 Task: Look for Airbnb options in Bandar Seri Begawan, Brunei from 12th November, 2023 to 15th November, 2023 for 2 adults. Place can be entire place with 1  bedroom having 1 bed and 1 bathroom. Property type can be hotel. Booking option can be shelf check-in.
Action: Mouse moved to (483, 89)
Screenshot: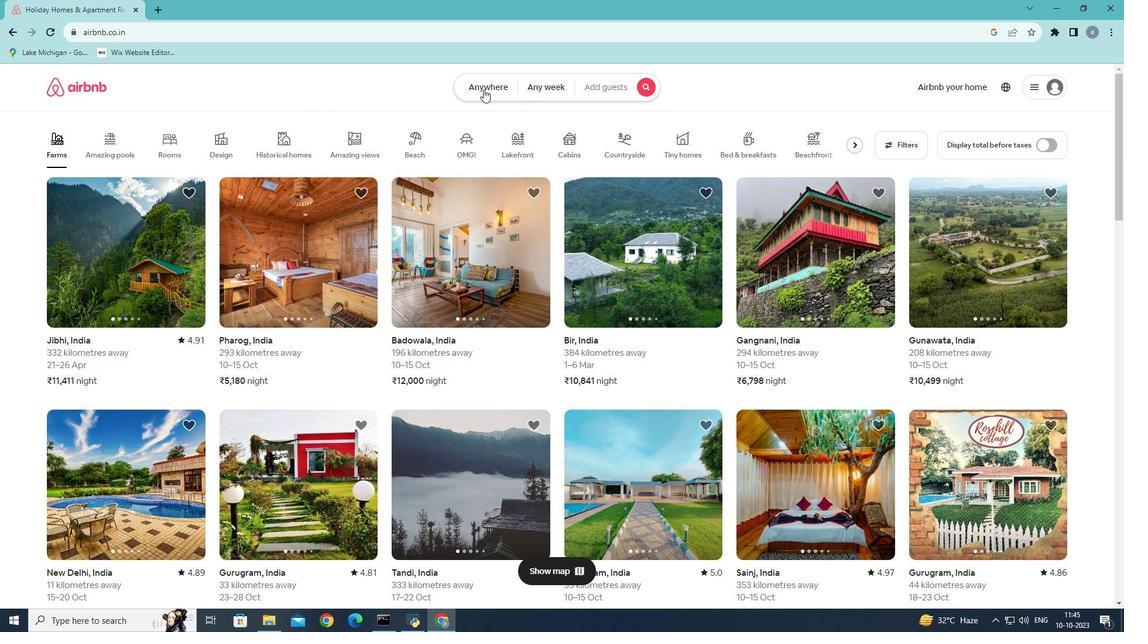 
Action: Mouse pressed left at (483, 89)
Screenshot: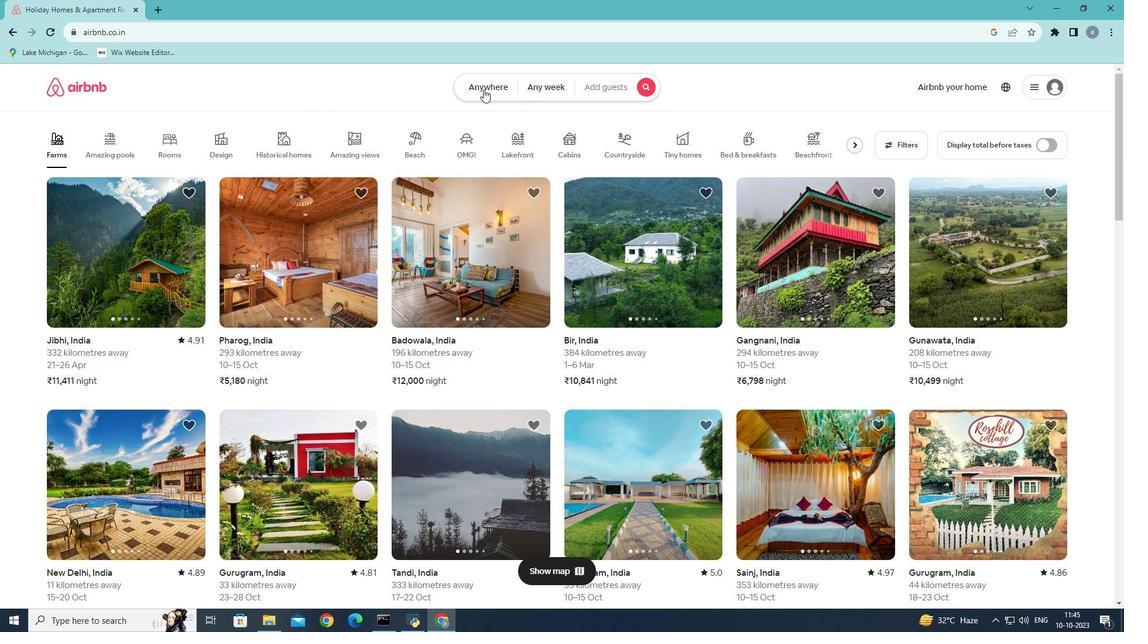 
Action: Mouse moved to (341, 134)
Screenshot: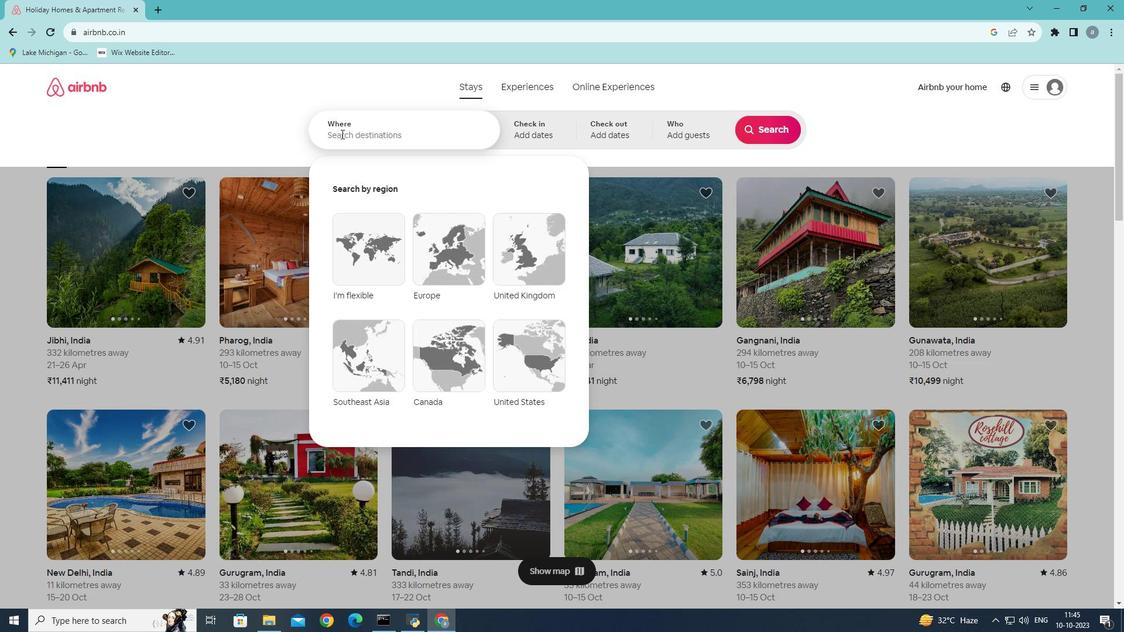 
Action: Mouse pressed left at (341, 134)
Screenshot: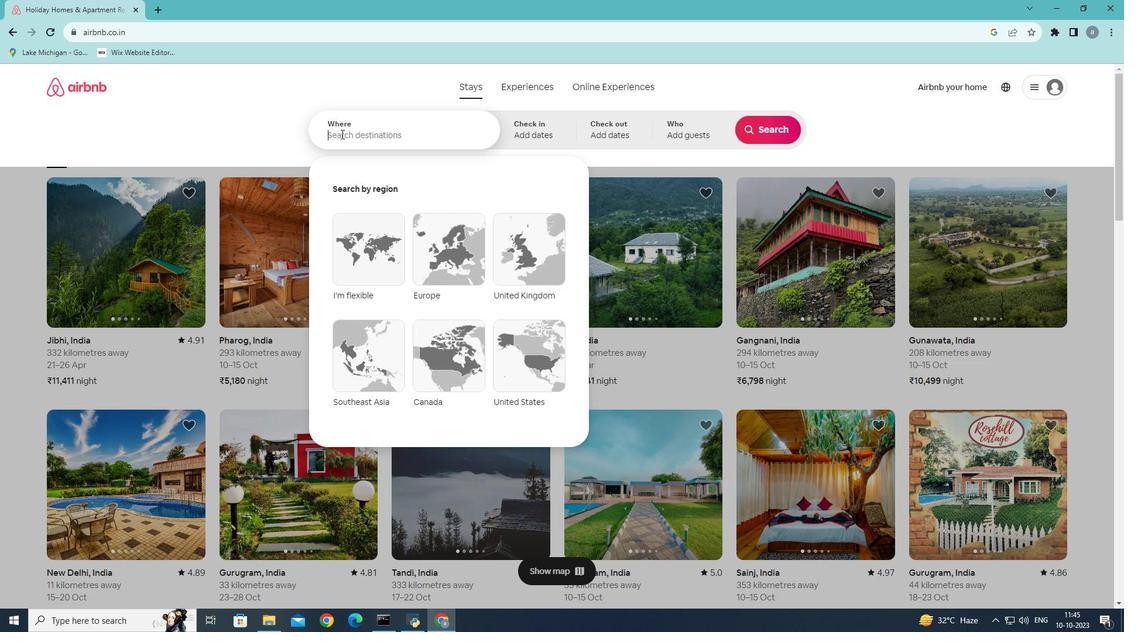 
Action: Key pressed <Key.shift>Bandar<Key.space>seri<Key.space>bege
Screenshot: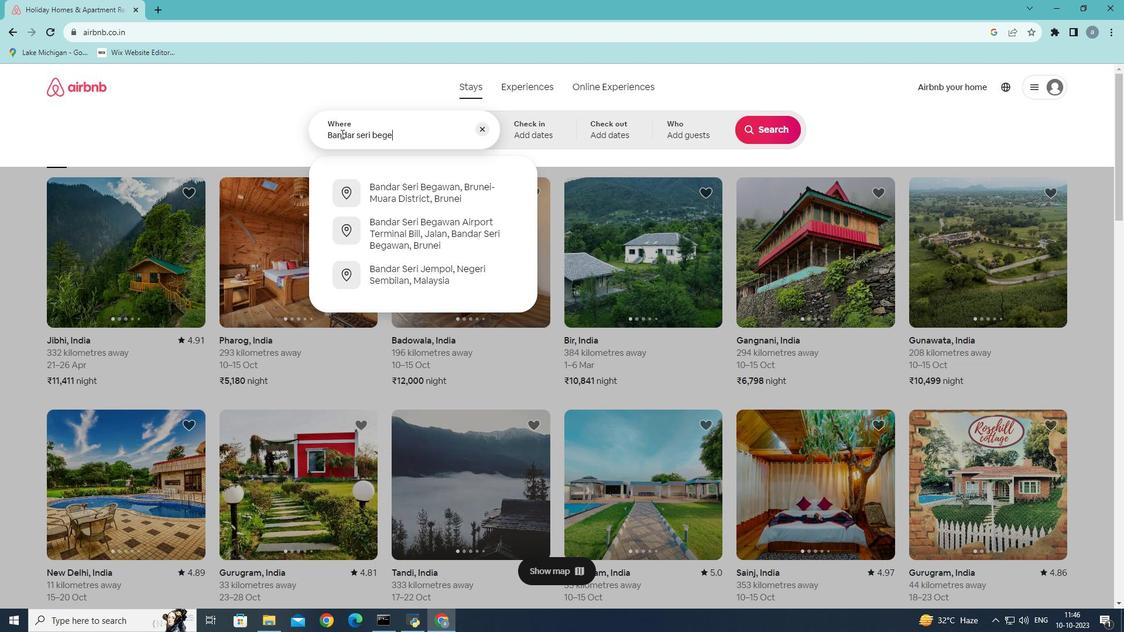 
Action: Mouse moved to (411, 197)
Screenshot: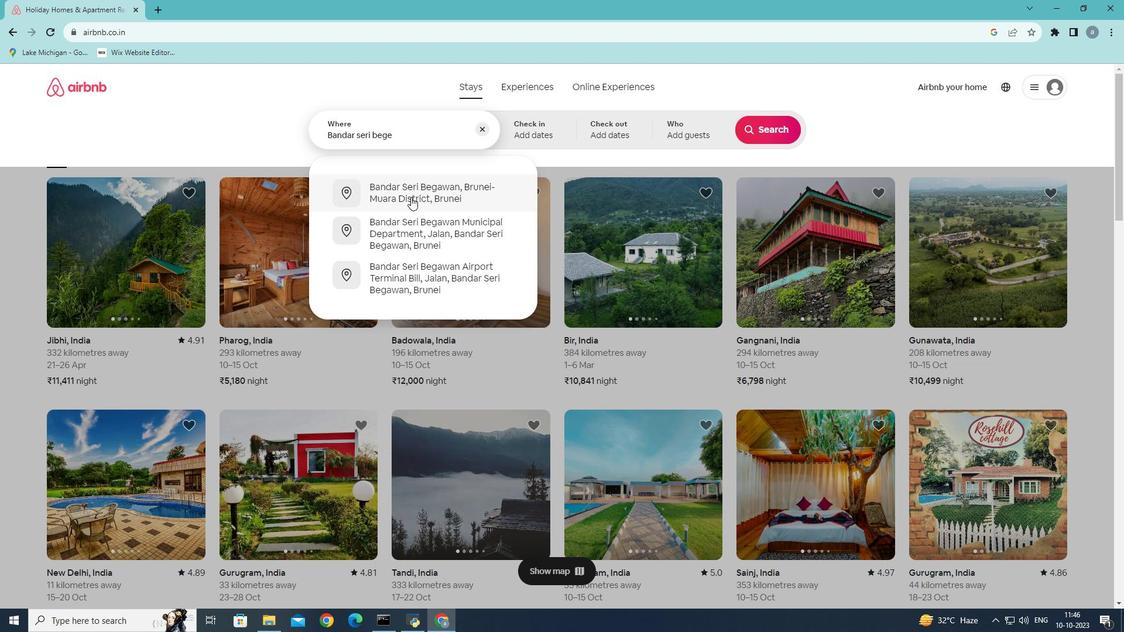 
Action: Mouse pressed left at (411, 197)
Screenshot: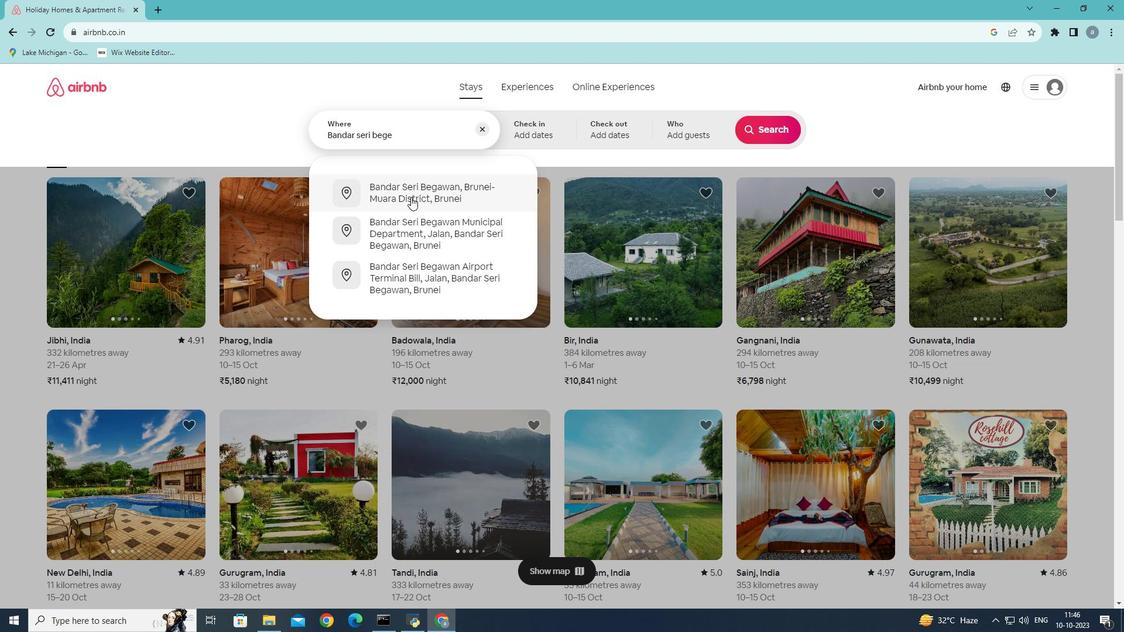 
Action: Mouse moved to (589, 332)
Screenshot: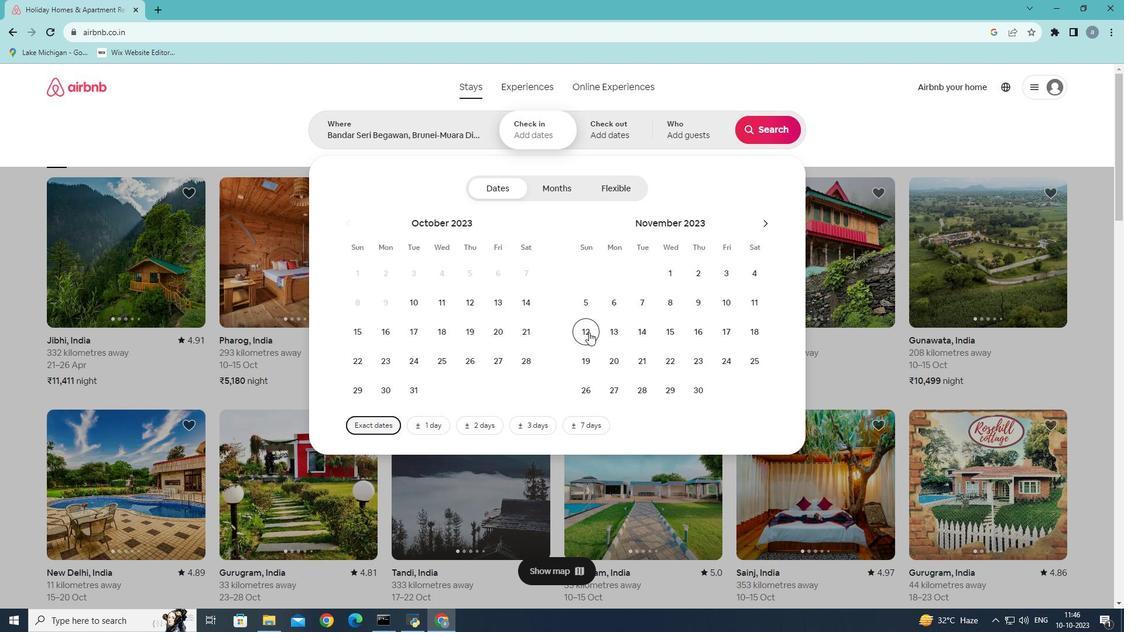 
Action: Mouse pressed left at (589, 332)
Screenshot: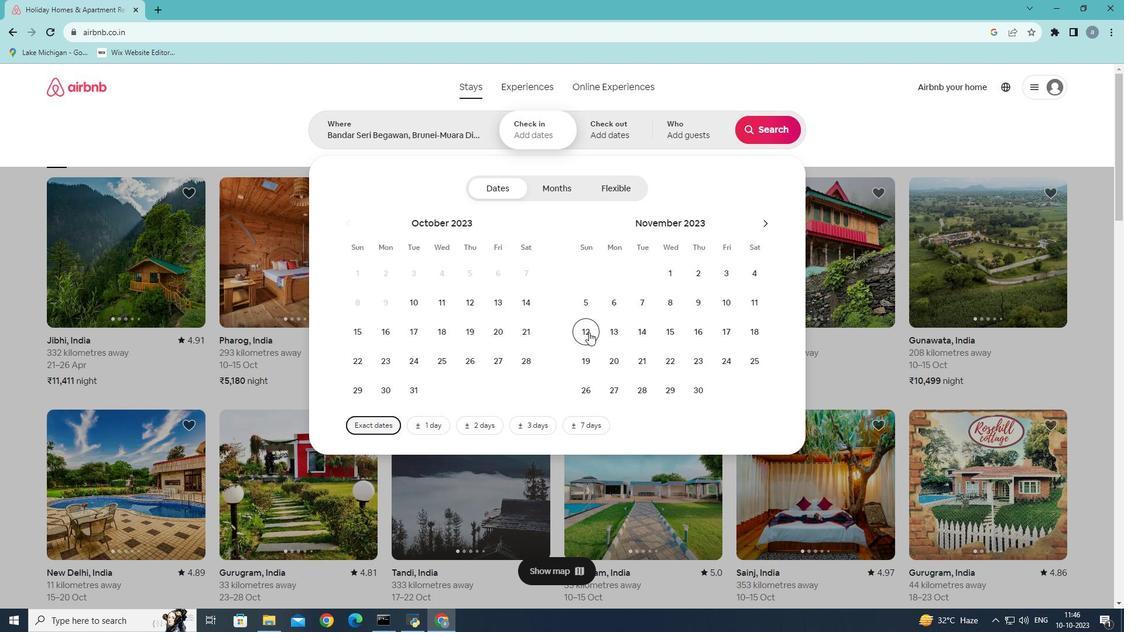 
Action: Mouse moved to (675, 339)
Screenshot: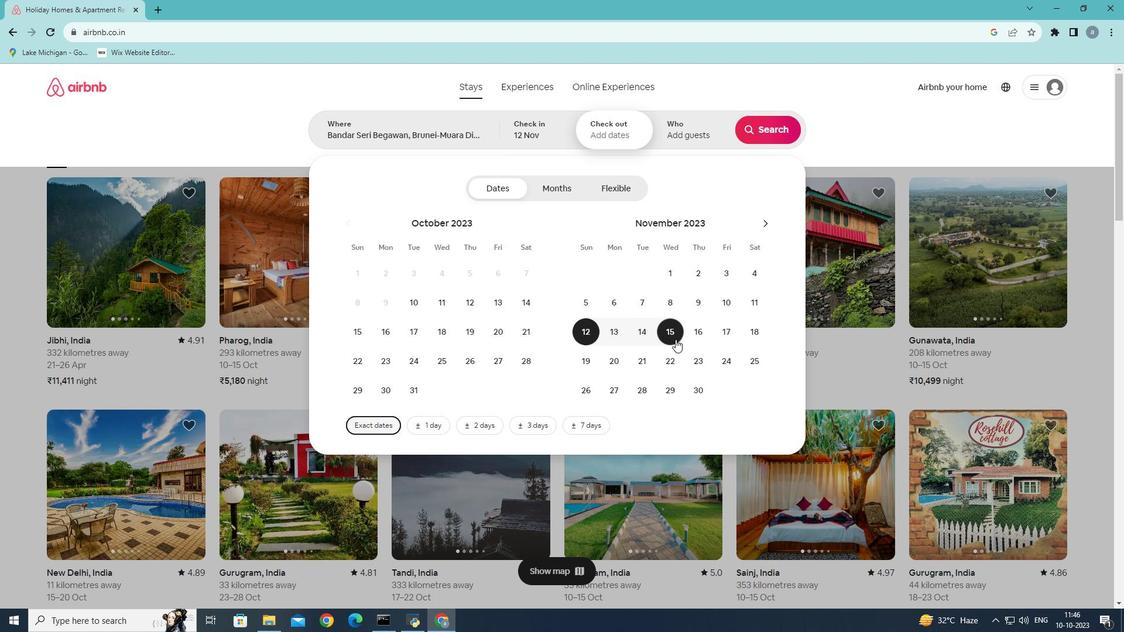 
Action: Mouse pressed left at (675, 339)
Screenshot: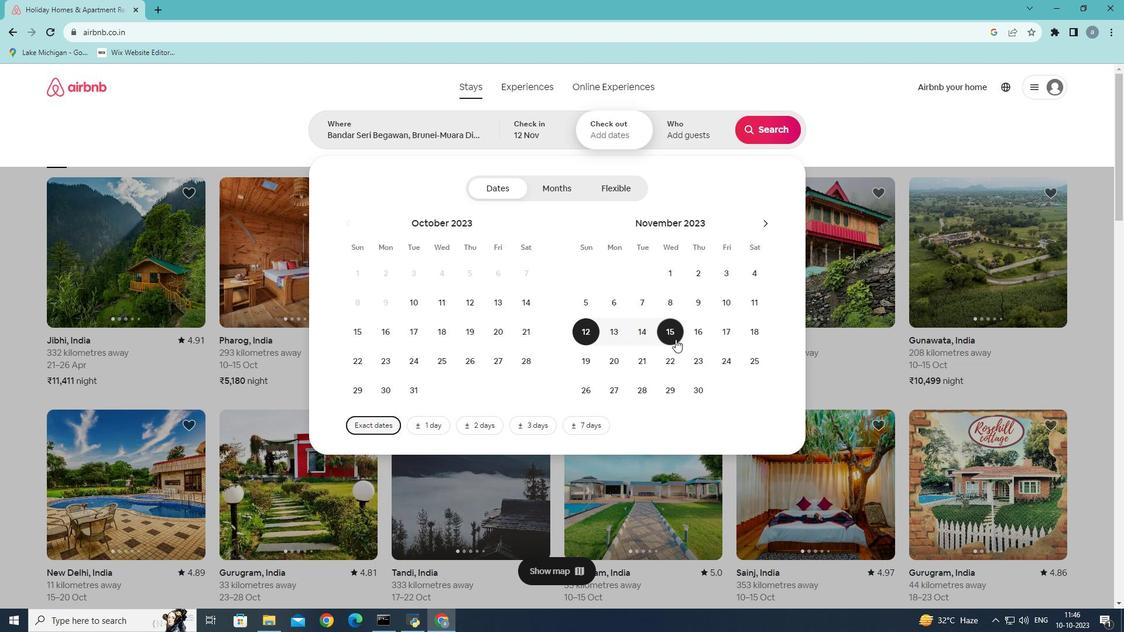 
Action: Mouse moved to (687, 131)
Screenshot: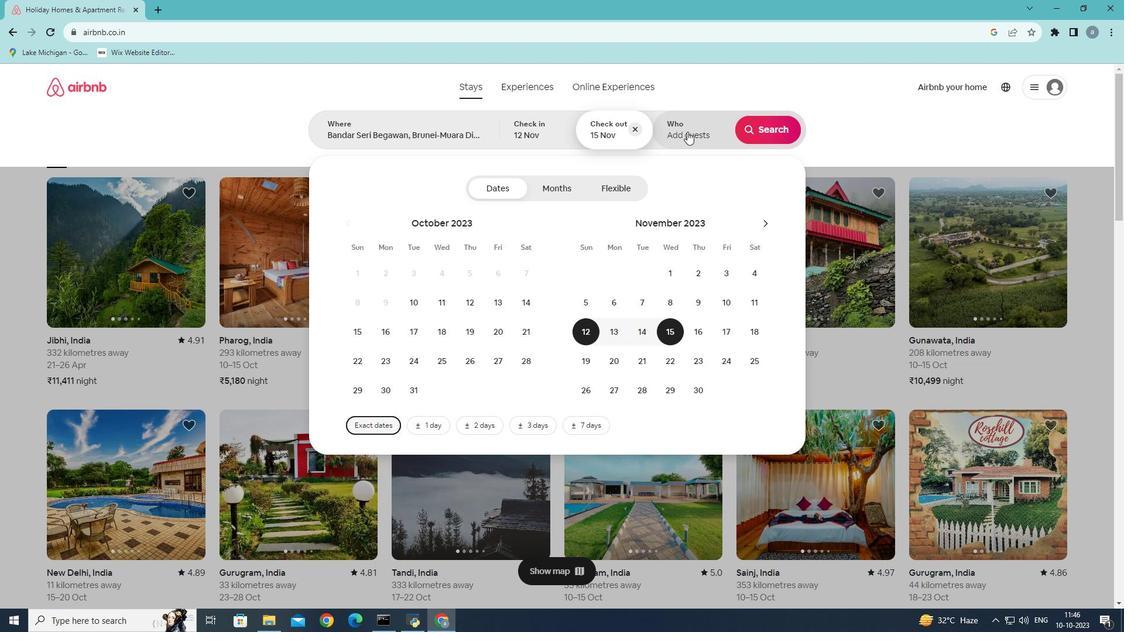 
Action: Mouse pressed left at (687, 131)
Screenshot: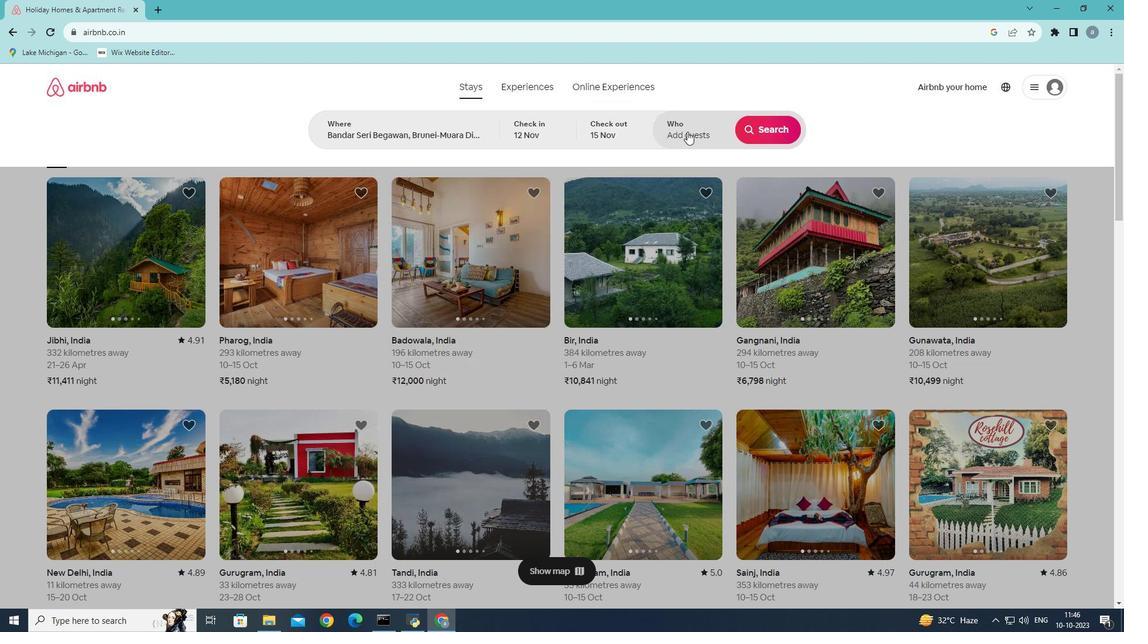 
Action: Mouse moved to (771, 190)
Screenshot: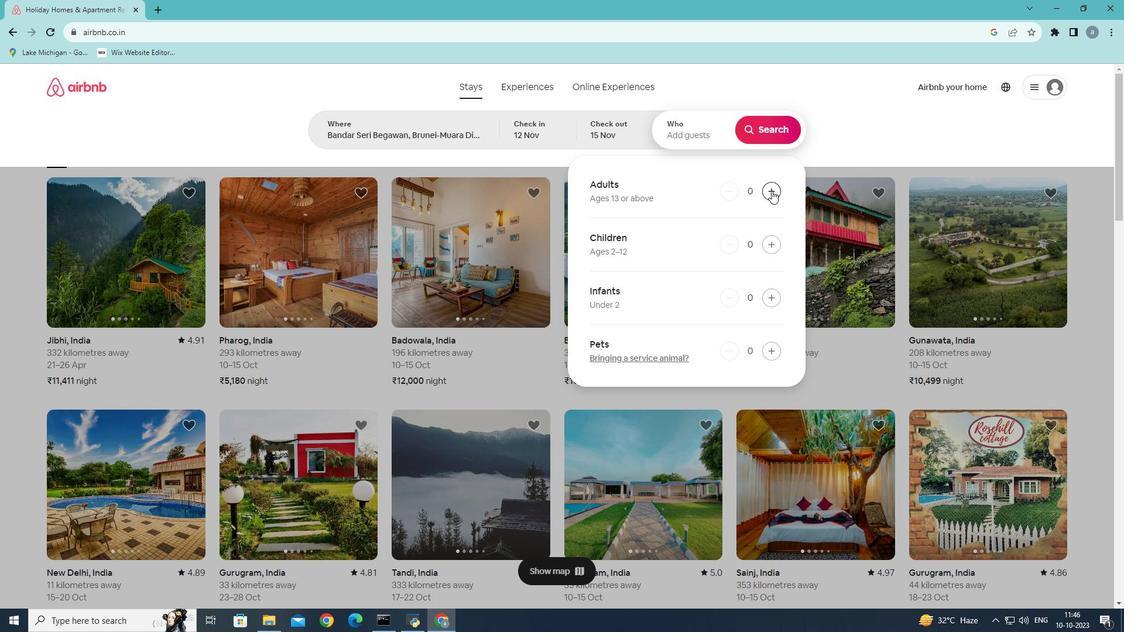 
Action: Mouse pressed left at (771, 190)
Screenshot: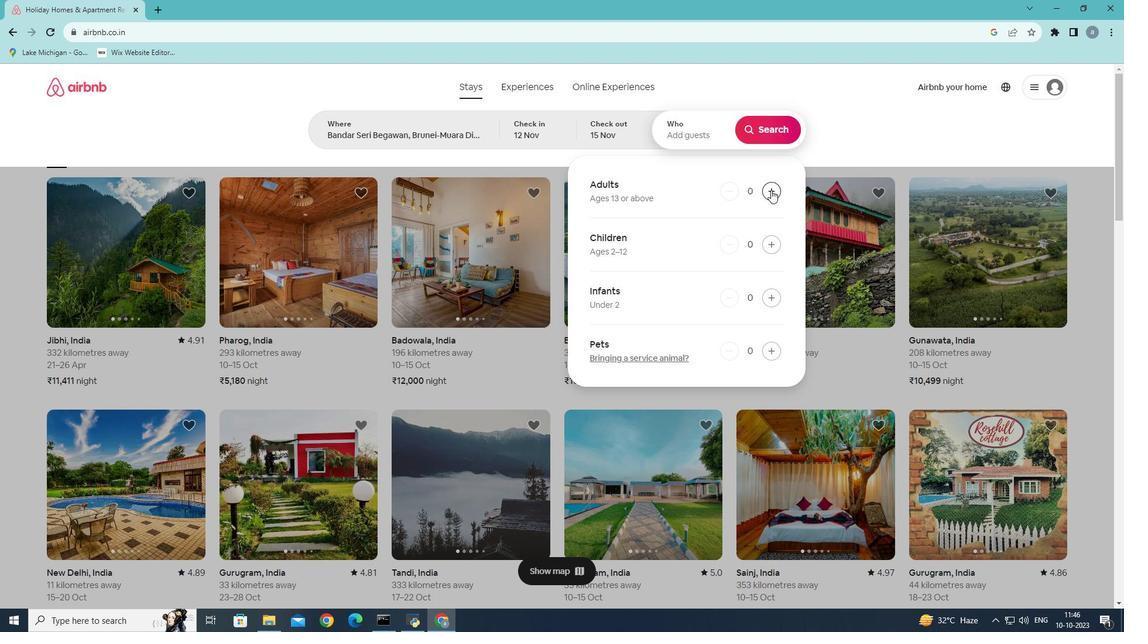 
Action: Mouse moved to (771, 190)
Screenshot: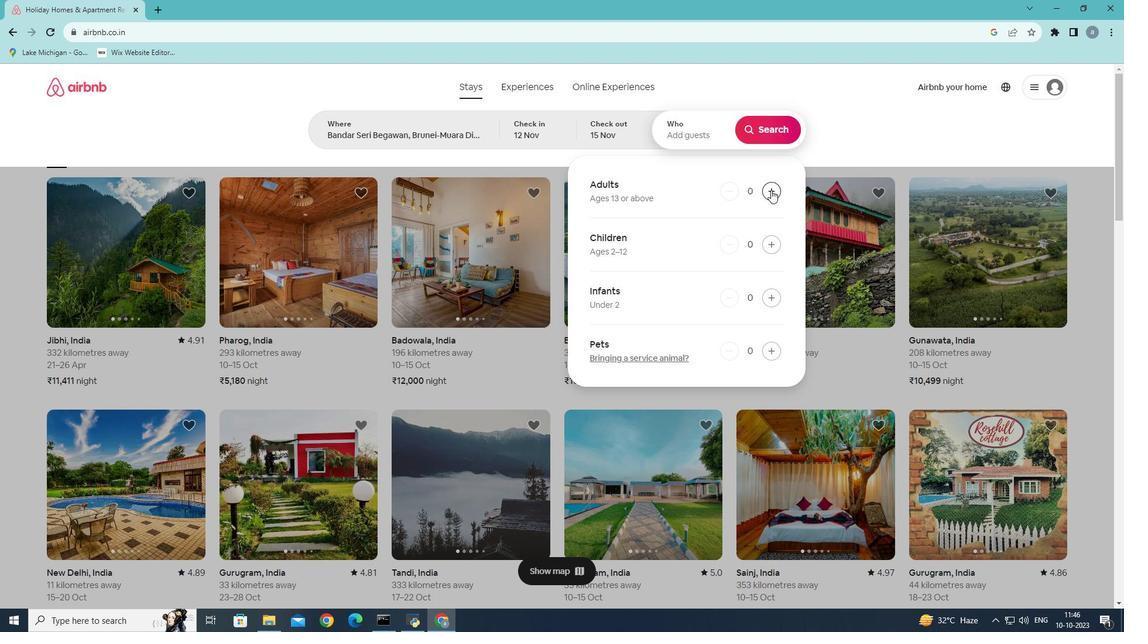 
Action: Mouse pressed left at (771, 190)
Screenshot: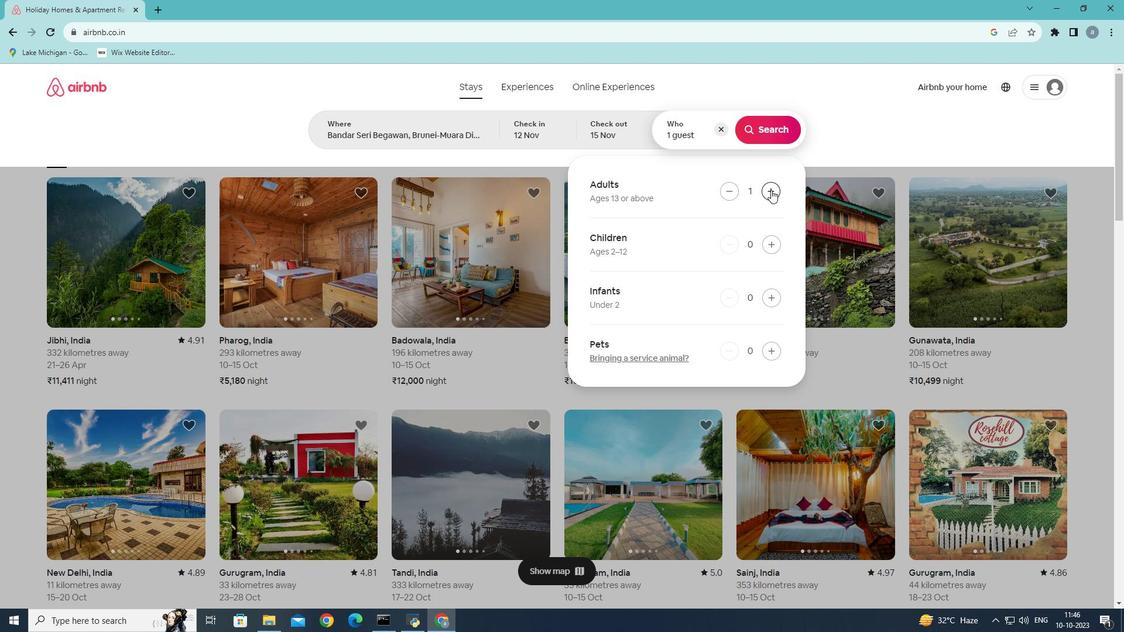 
Action: Mouse moved to (764, 128)
Screenshot: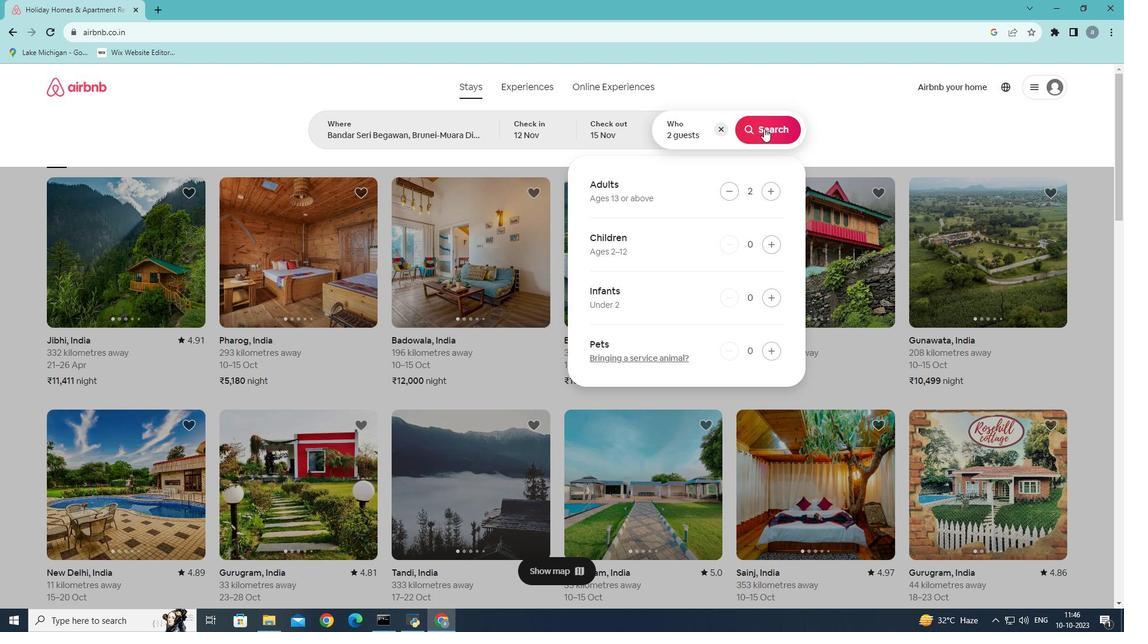 
Action: Mouse pressed left at (764, 128)
Screenshot: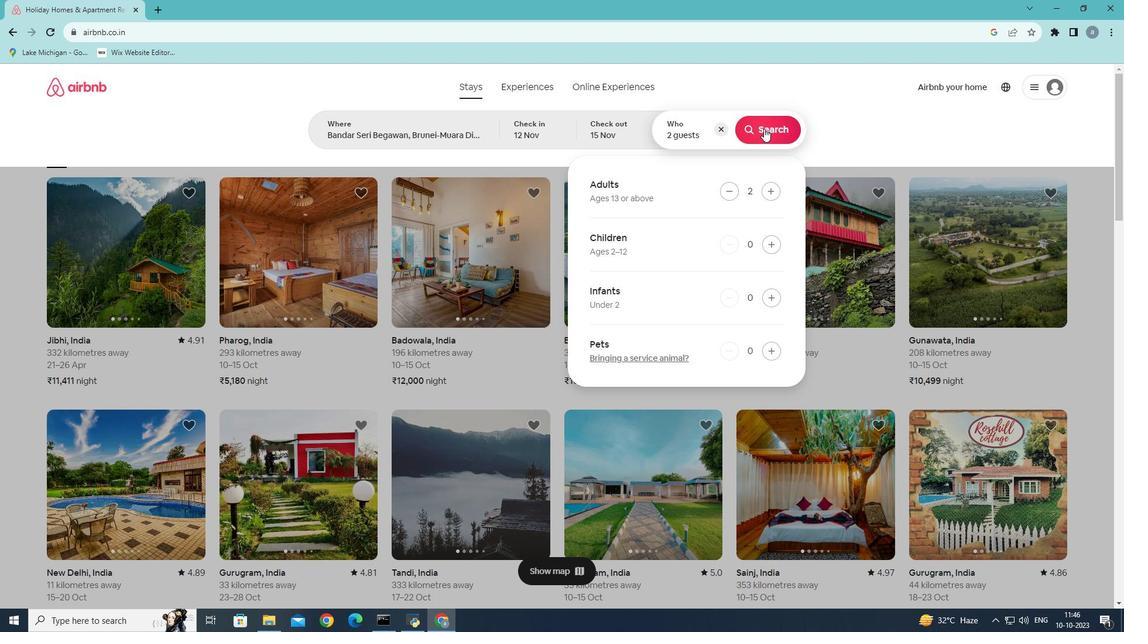 
Action: Mouse moved to (931, 130)
Screenshot: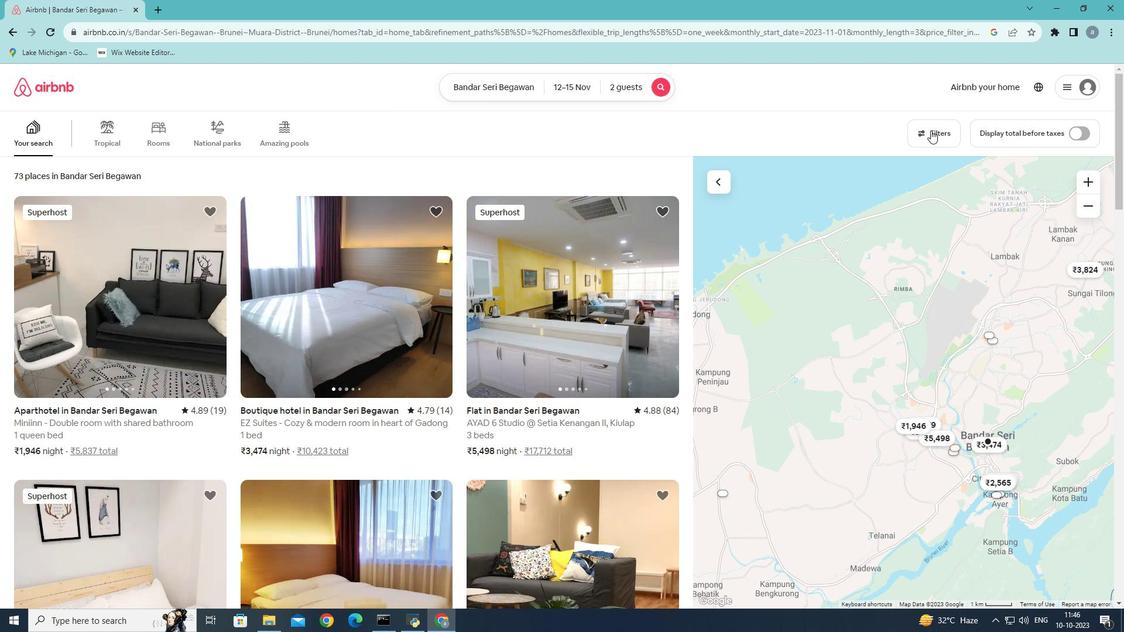 
Action: Mouse pressed left at (931, 130)
Screenshot: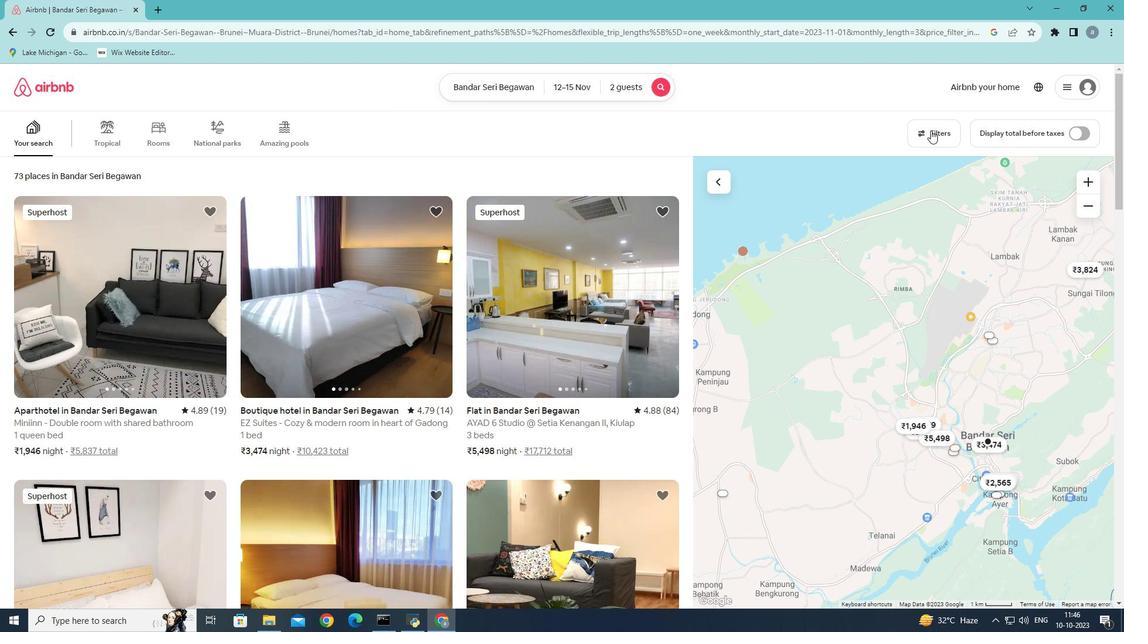 
Action: Mouse moved to (513, 374)
Screenshot: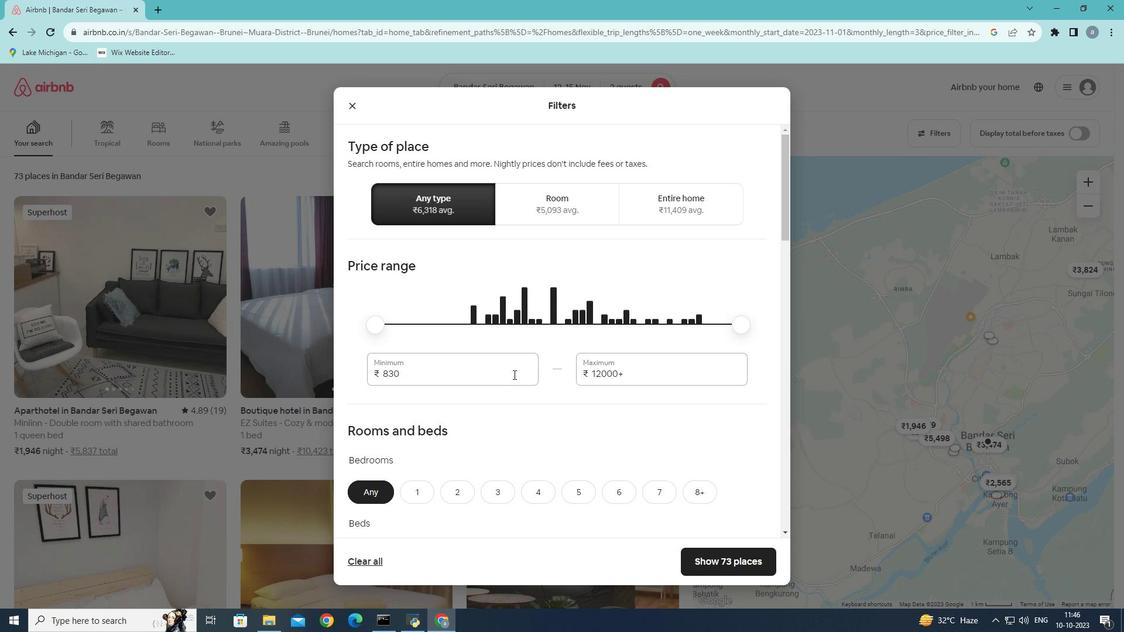 
Action: Mouse scrolled (513, 374) with delta (0, 0)
Screenshot: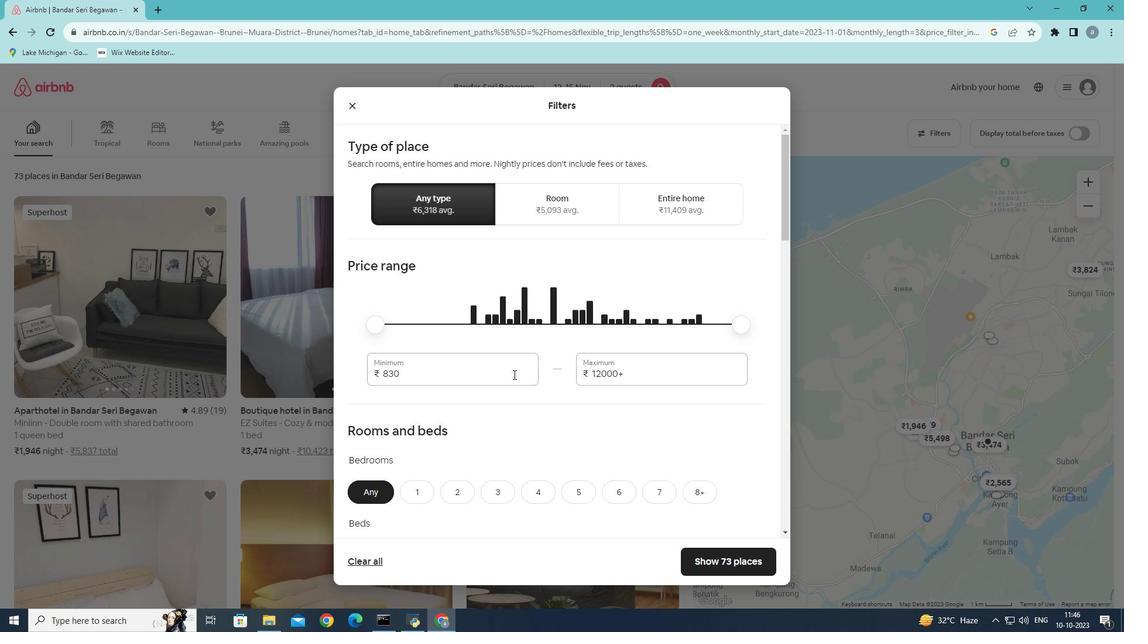
Action: Mouse moved to (687, 153)
Screenshot: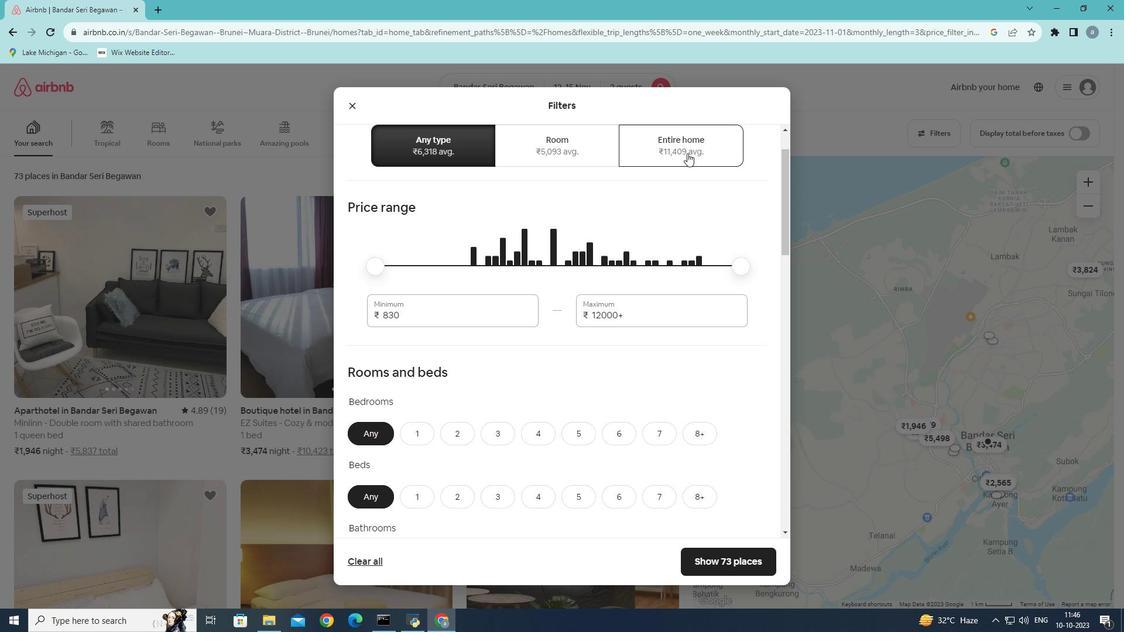 
Action: Mouse pressed left at (687, 153)
Screenshot: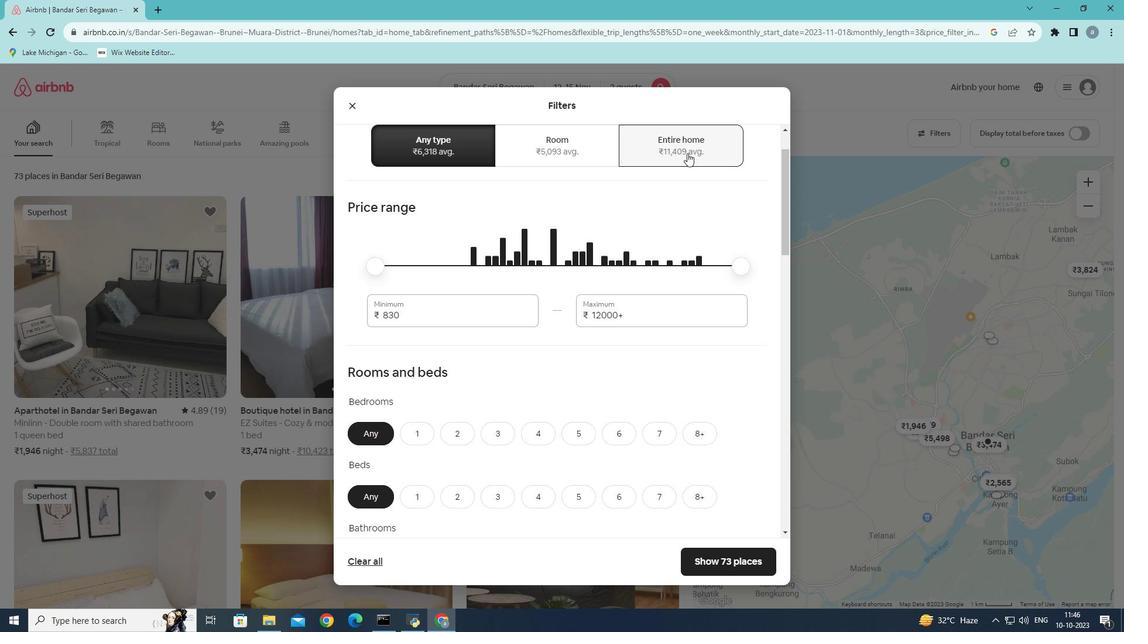 
Action: Mouse moved to (601, 264)
Screenshot: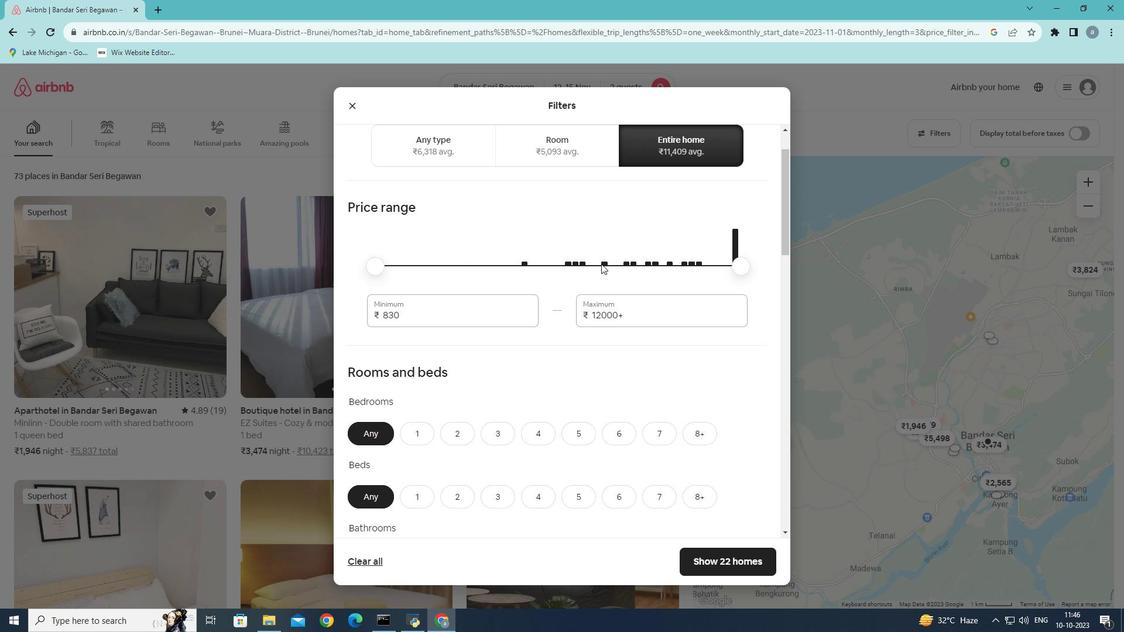 
Action: Mouse scrolled (601, 264) with delta (0, 0)
Screenshot: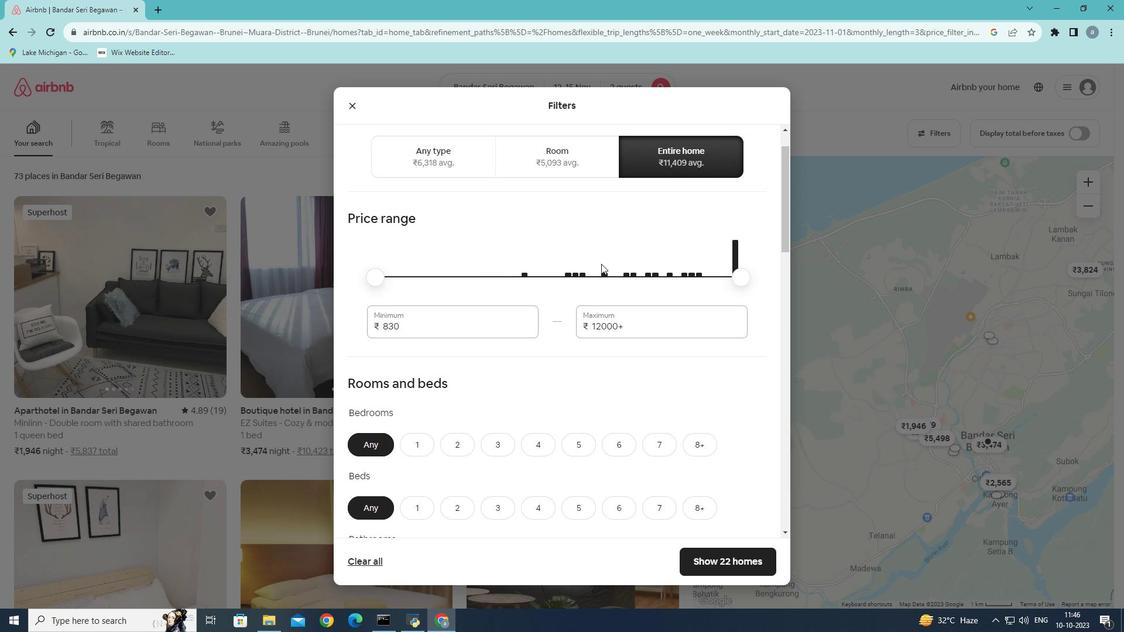 
Action: Mouse scrolled (601, 264) with delta (0, 0)
Screenshot: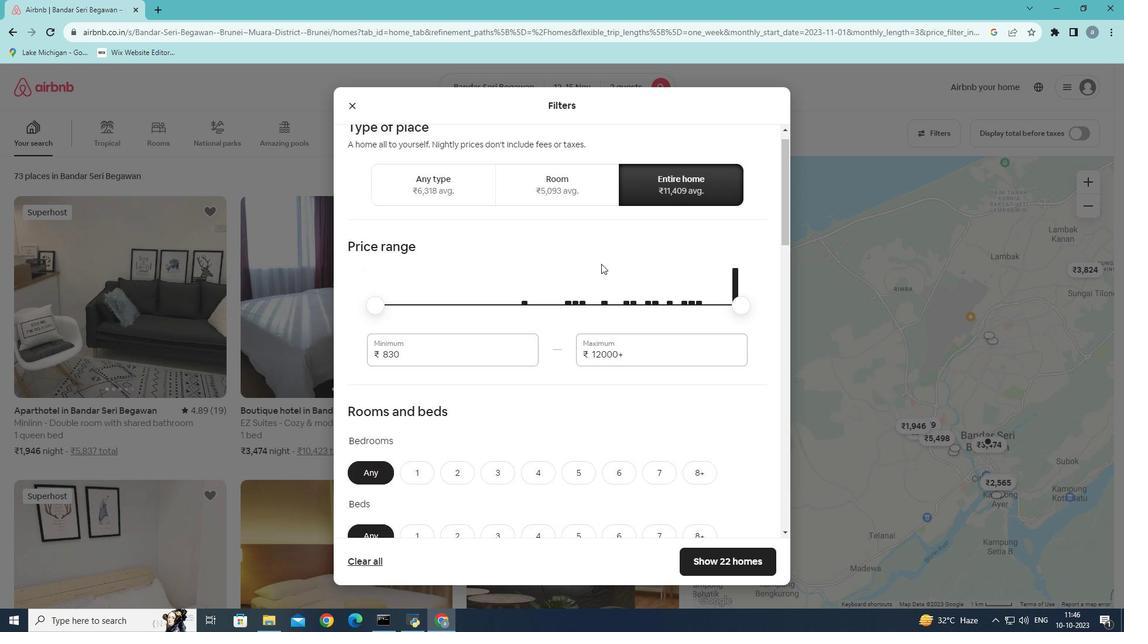 
Action: Mouse scrolled (601, 264) with delta (0, 0)
Screenshot: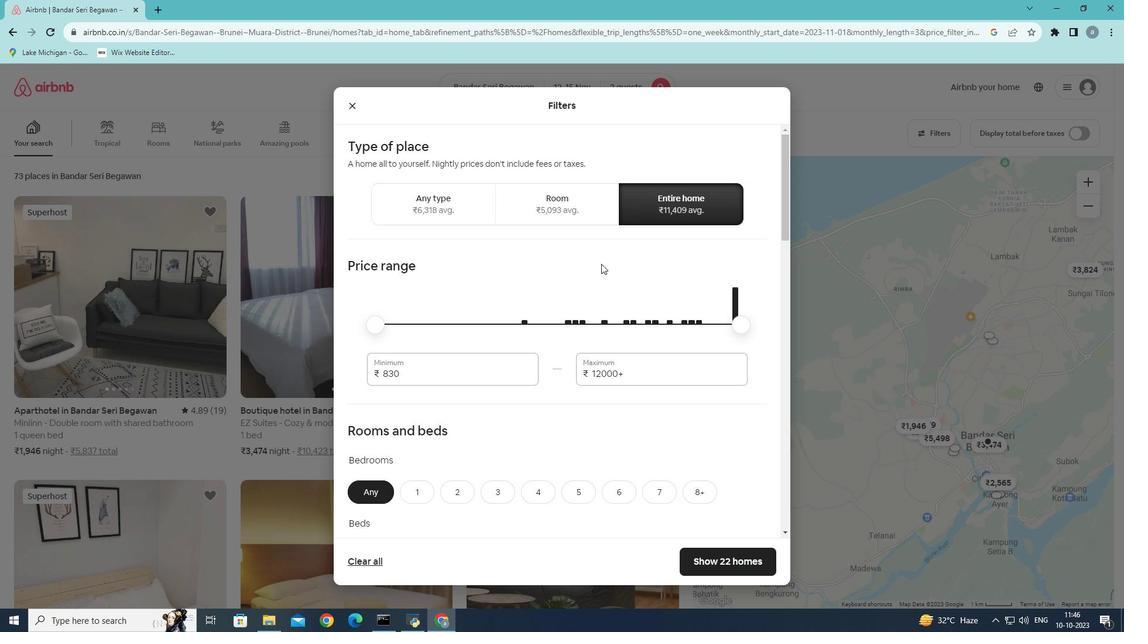 
Action: Mouse moved to (597, 310)
Screenshot: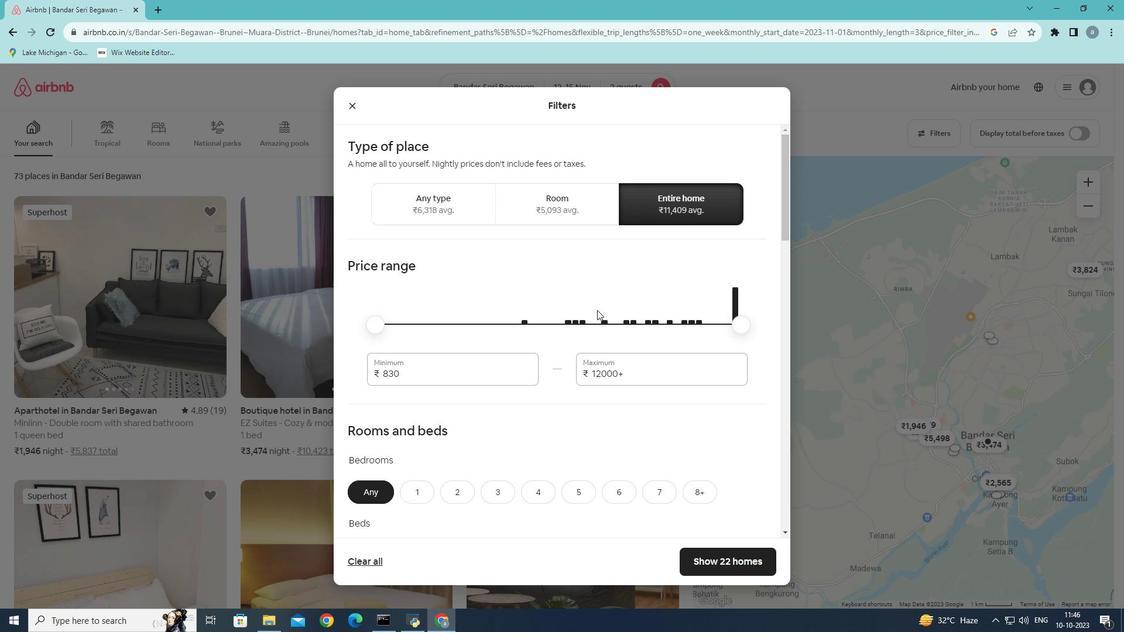 
Action: Mouse scrolled (597, 309) with delta (0, 0)
Screenshot: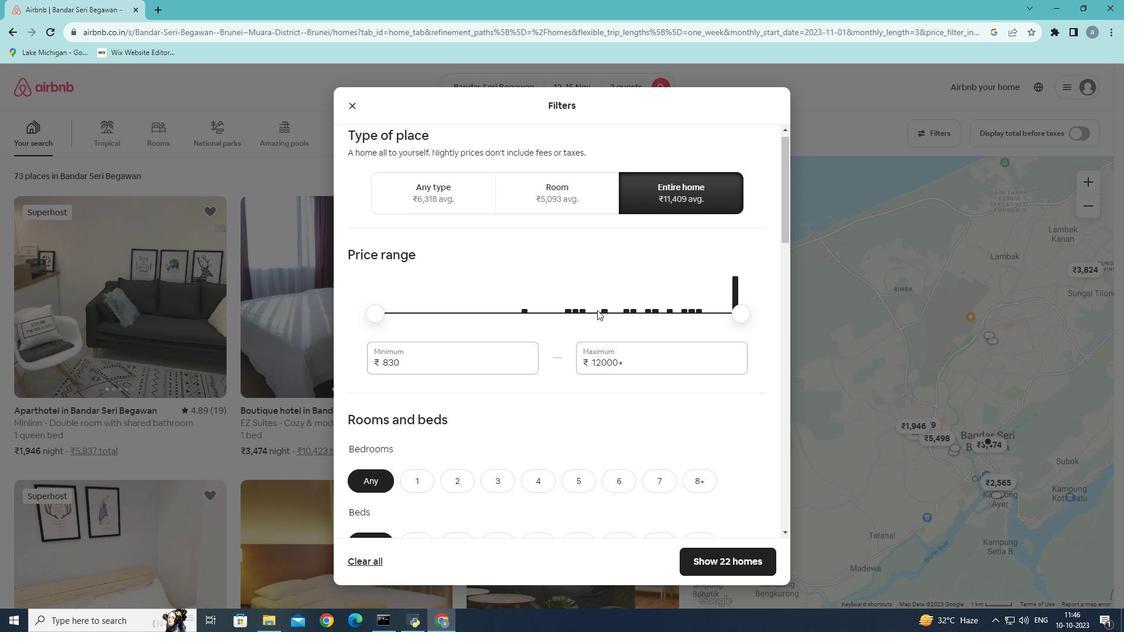 
Action: Mouse scrolled (597, 309) with delta (0, 0)
Screenshot: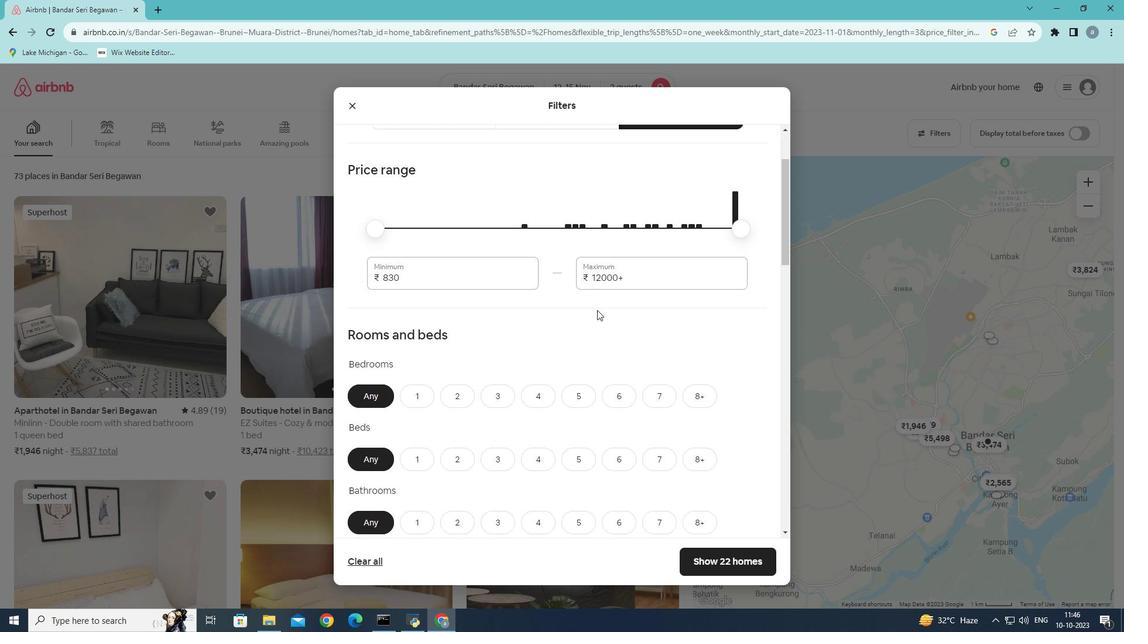 
Action: Mouse moved to (416, 372)
Screenshot: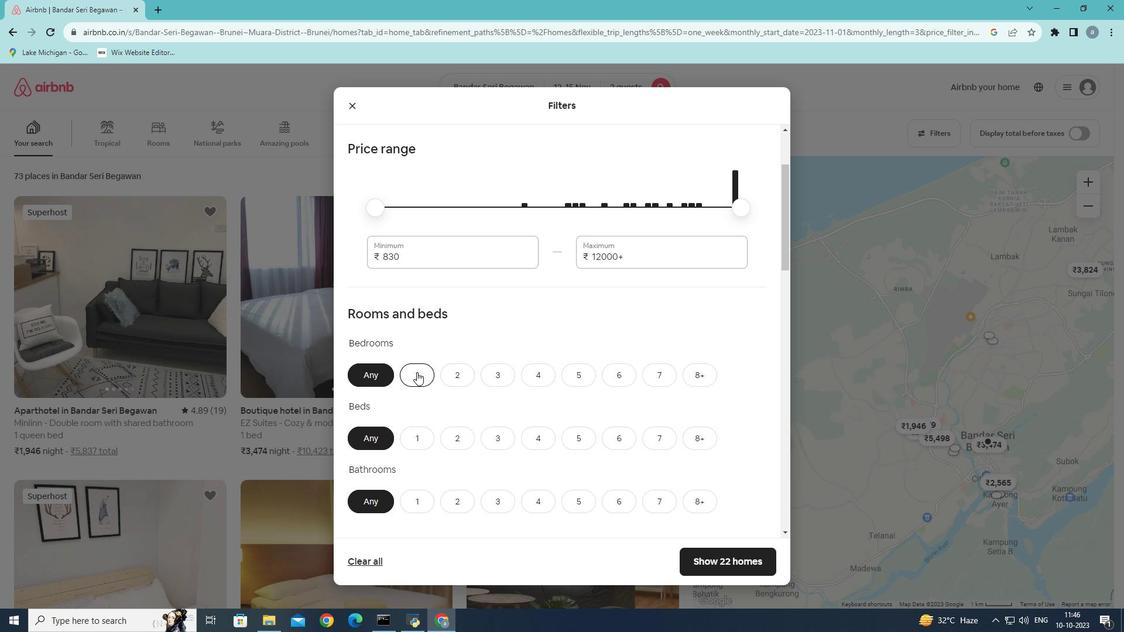 
Action: Mouse pressed left at (416, 372)
Screenshot: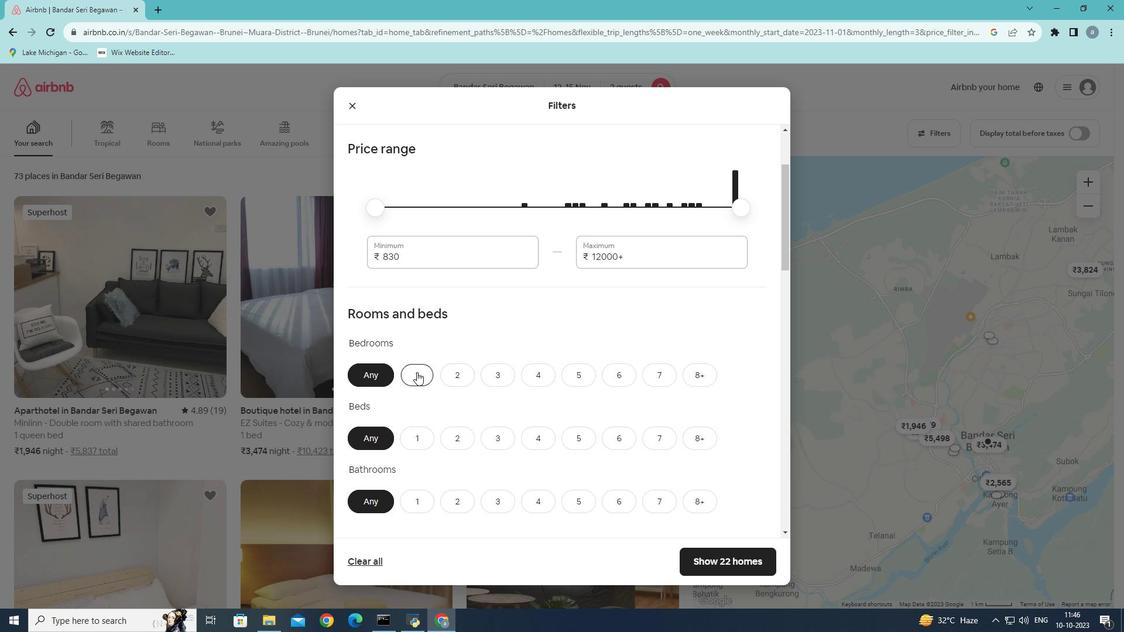 
Action: Mouse moved to (456, 394)
Screenshot: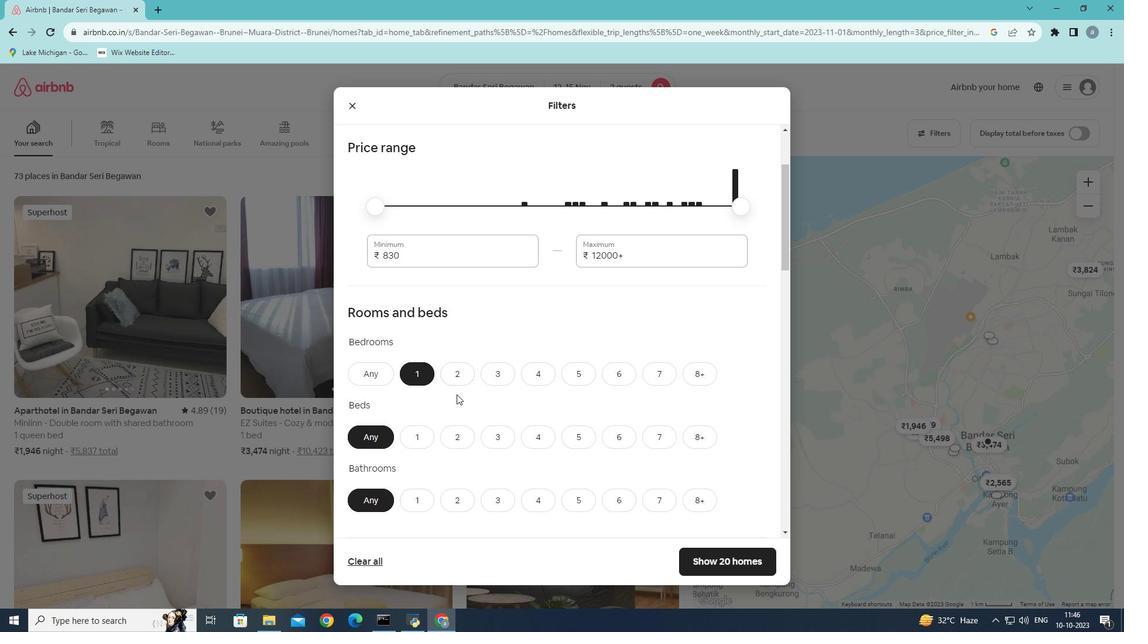 
Action: Mouse scrolled (456, 394) with delta (0, 0)
Screenshot: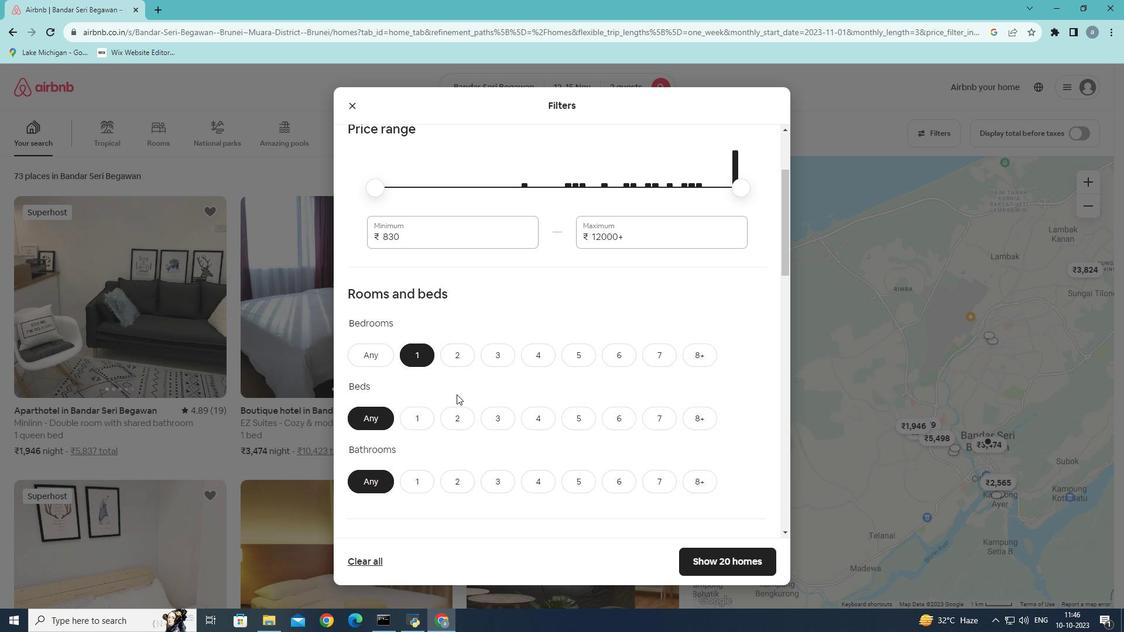 
Action: Mouse scrolled (456, 394) with delta (0, 0)
Screenshot: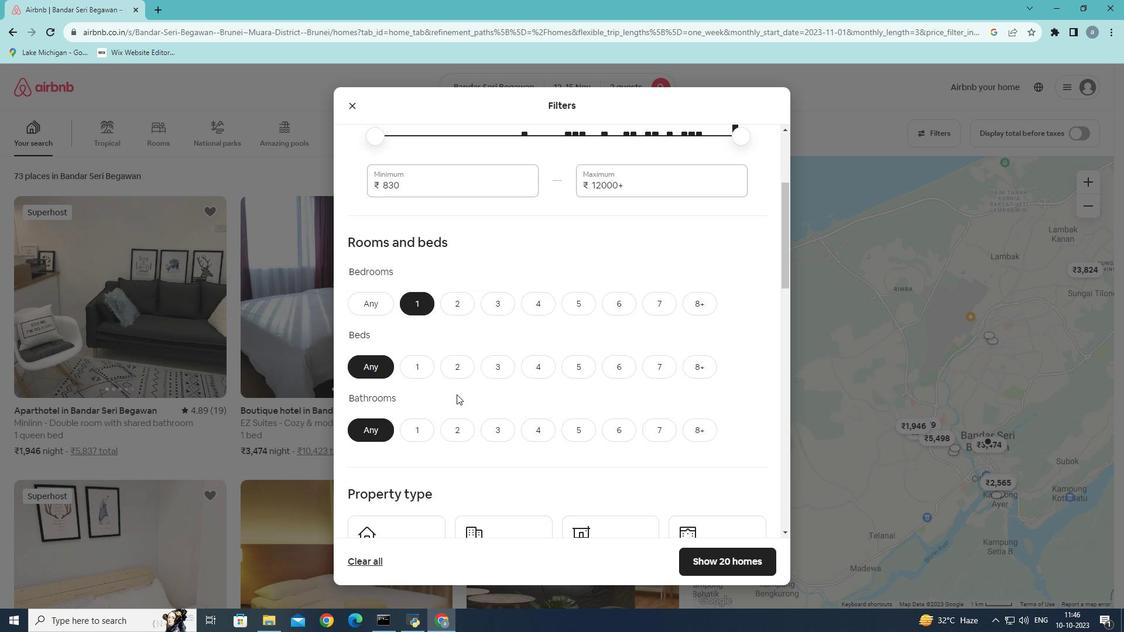 
Action: Mouse moved to (411, 327)
Screenshot: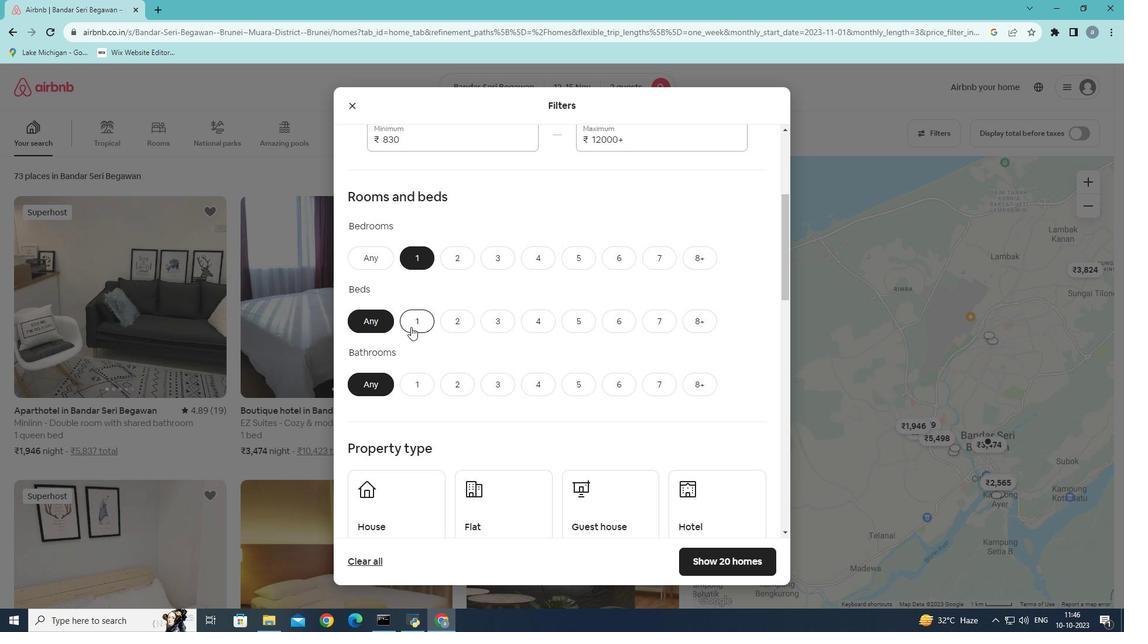 
Action: Mouse pressed left at (411, 327)
Screenshot: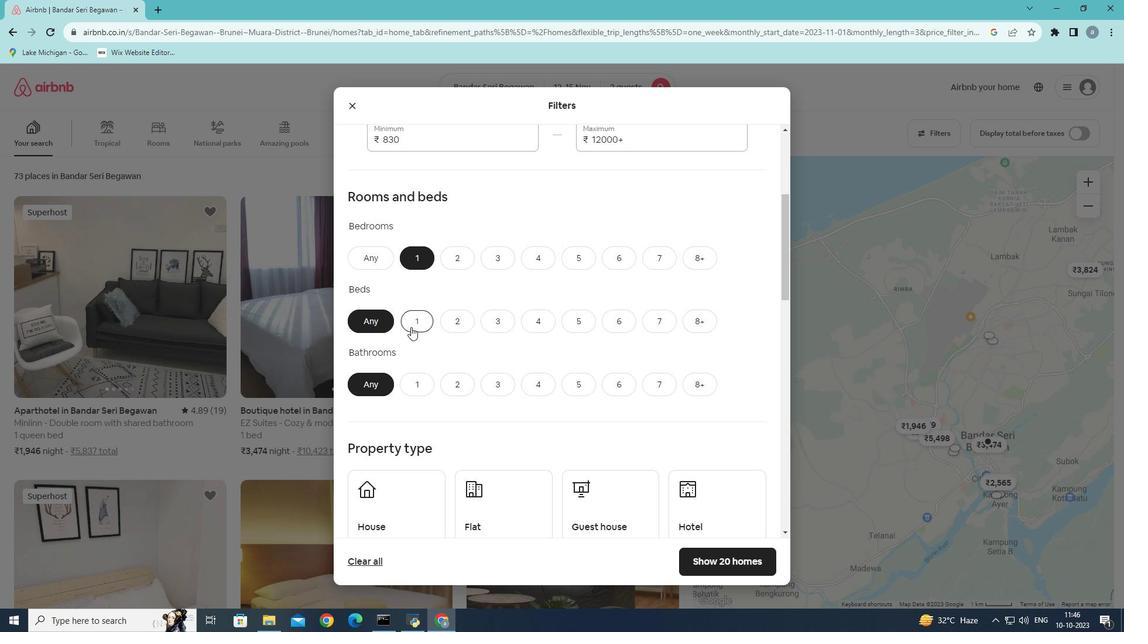 
Action: Mouse moved to (424, 388)
Screenshot: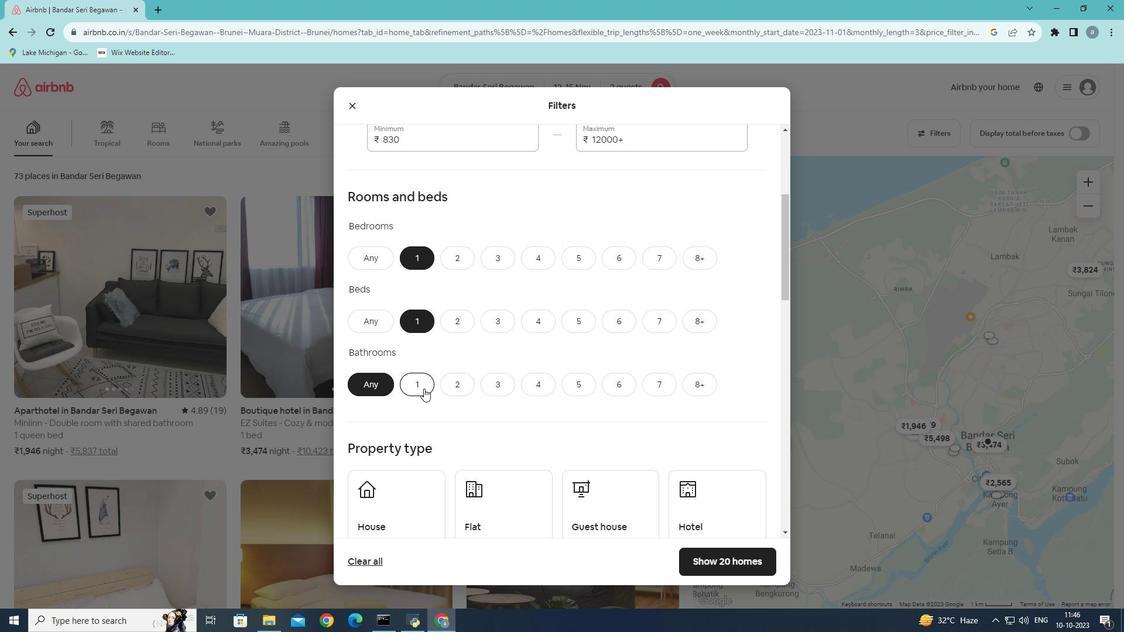 
Action: Mouse pressed left at (424, 388)
Screenshot: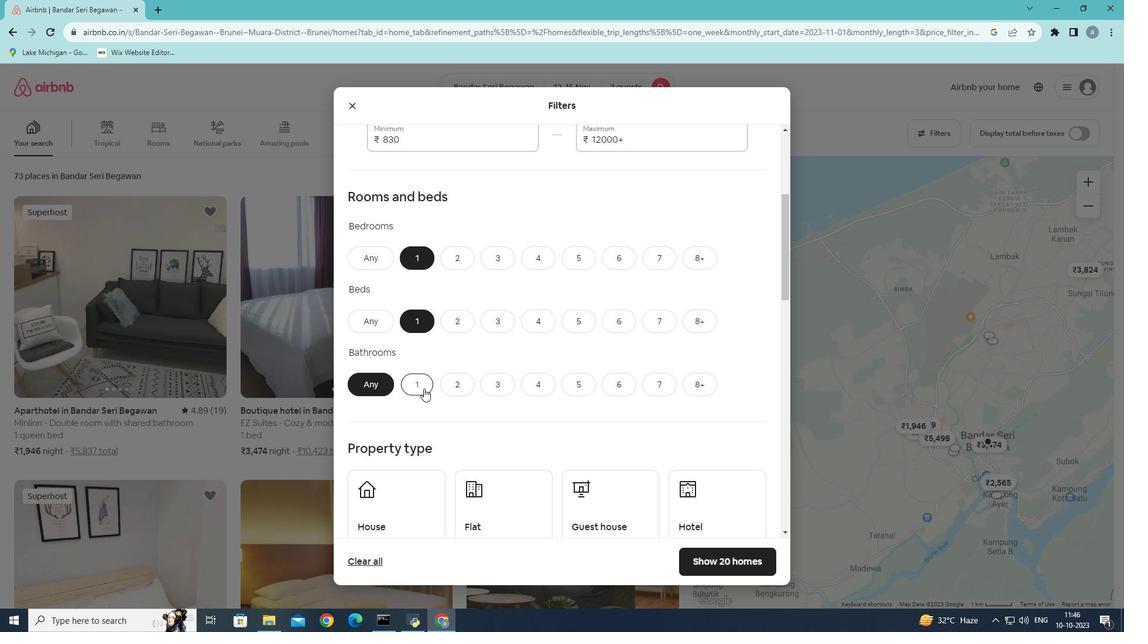 
Action: Mouse moved to (501, 380)
Screenshot: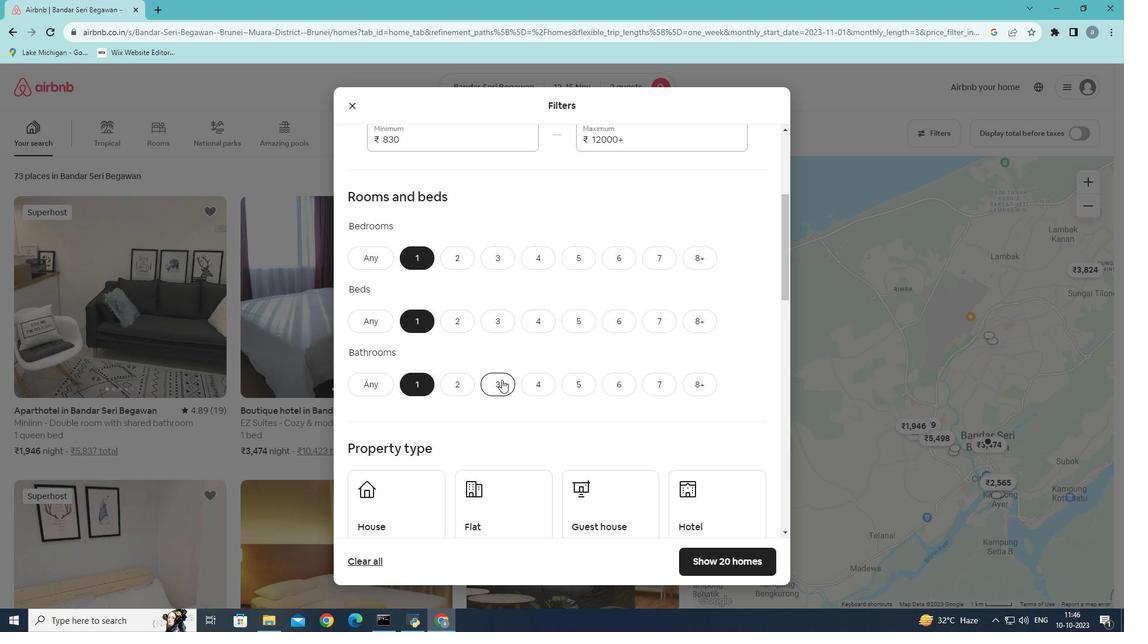 
Action: Mouse scrolled (501, 379) with delta (0, 0)
Screenshot: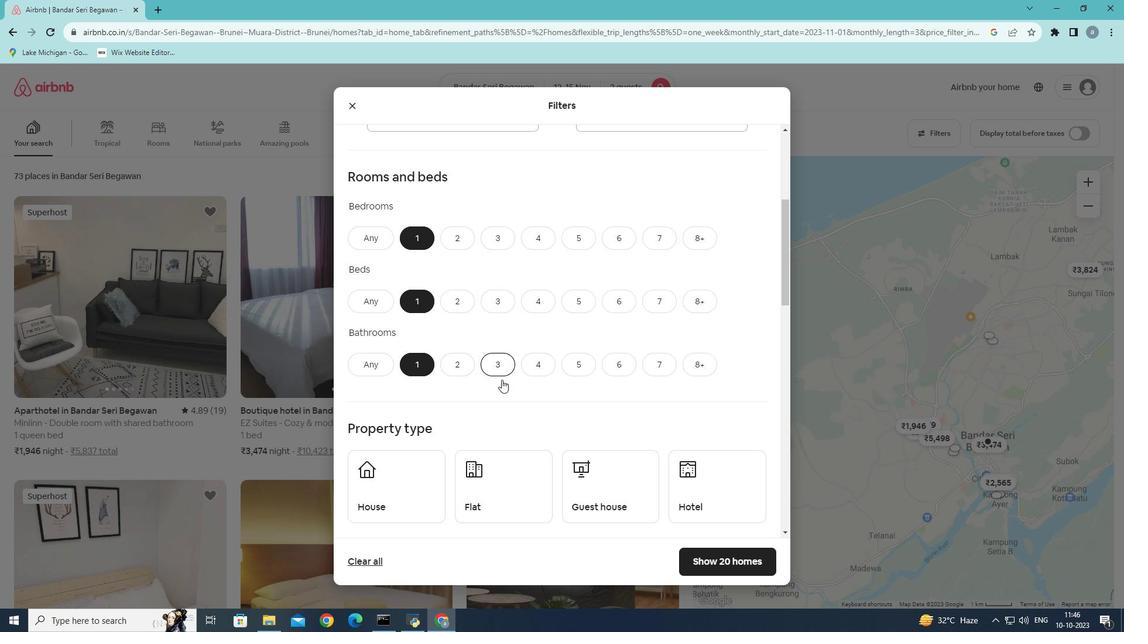 
Action: Mouse scrolled (501, 379) with delta (0, 0)
Screenshot: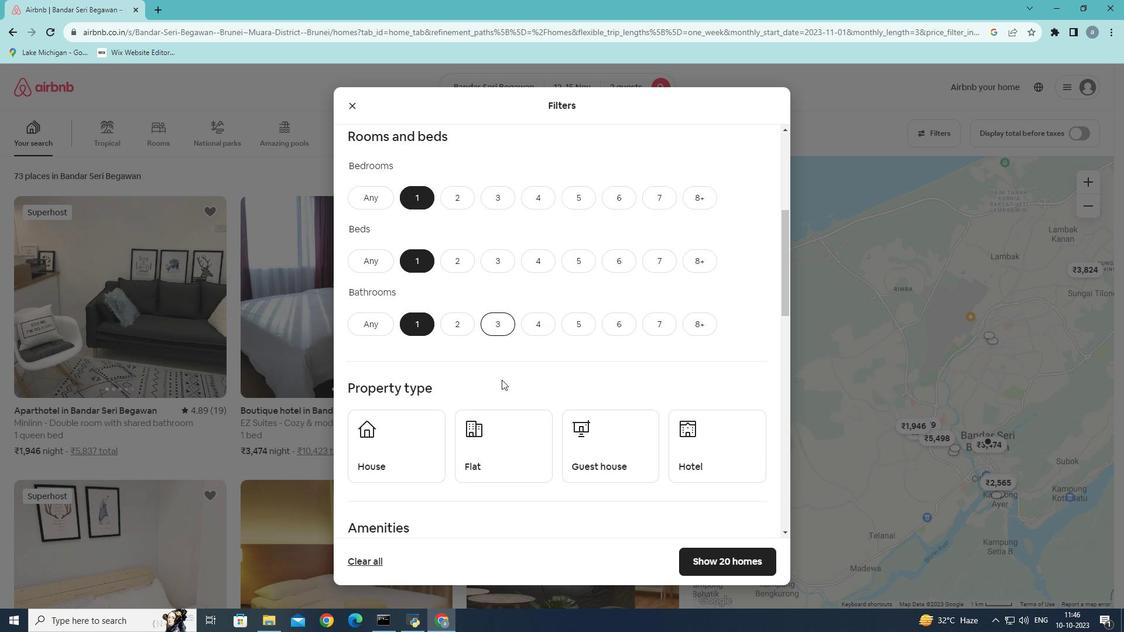 
Action: Mouse scrolled (501, 379) with delta (0, 0)
Screenshot: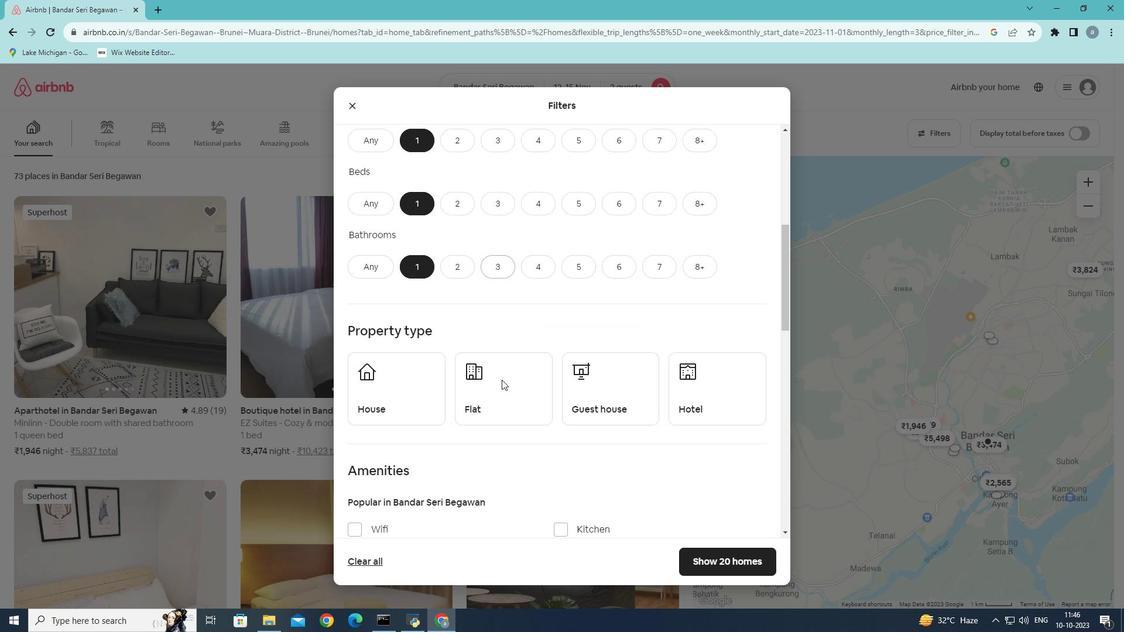 
Action: Mouse moved to (520, 381)
Screenshot: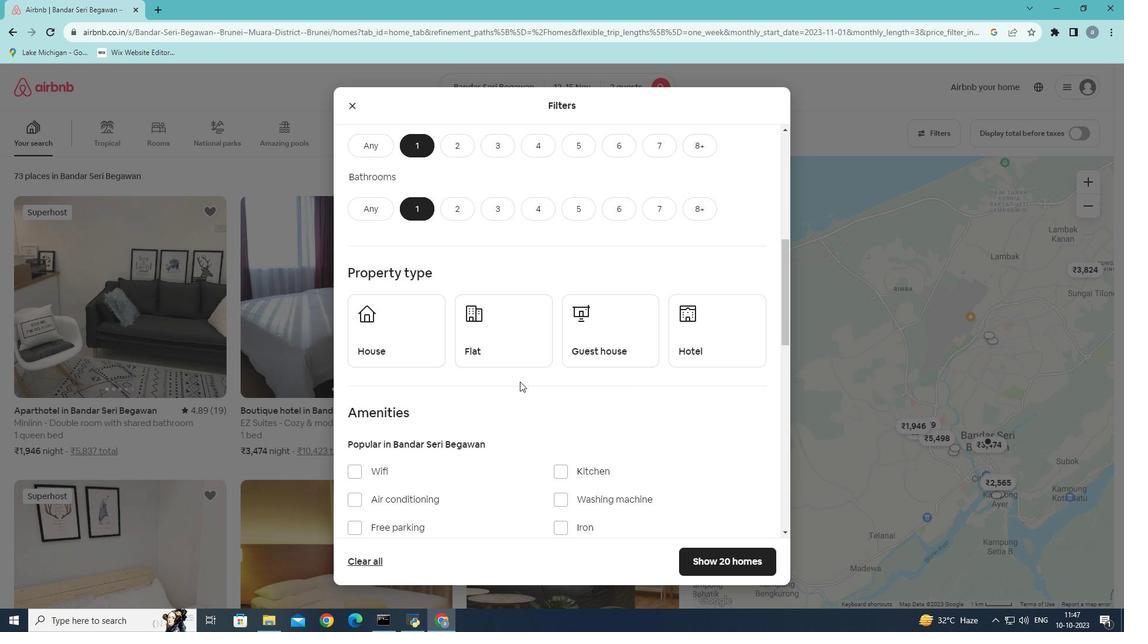 
Action: Mouse scrolled (520, 381) with delta (0, 0)
Screenshot: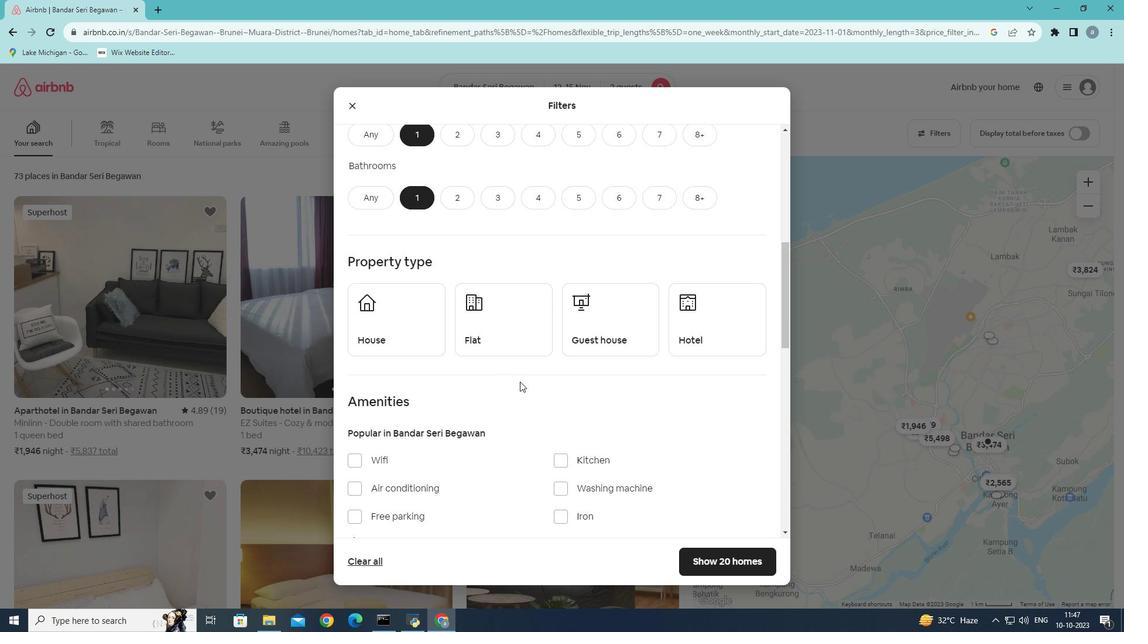 
Action: Mouse moved to (694, 271)
Screenshot: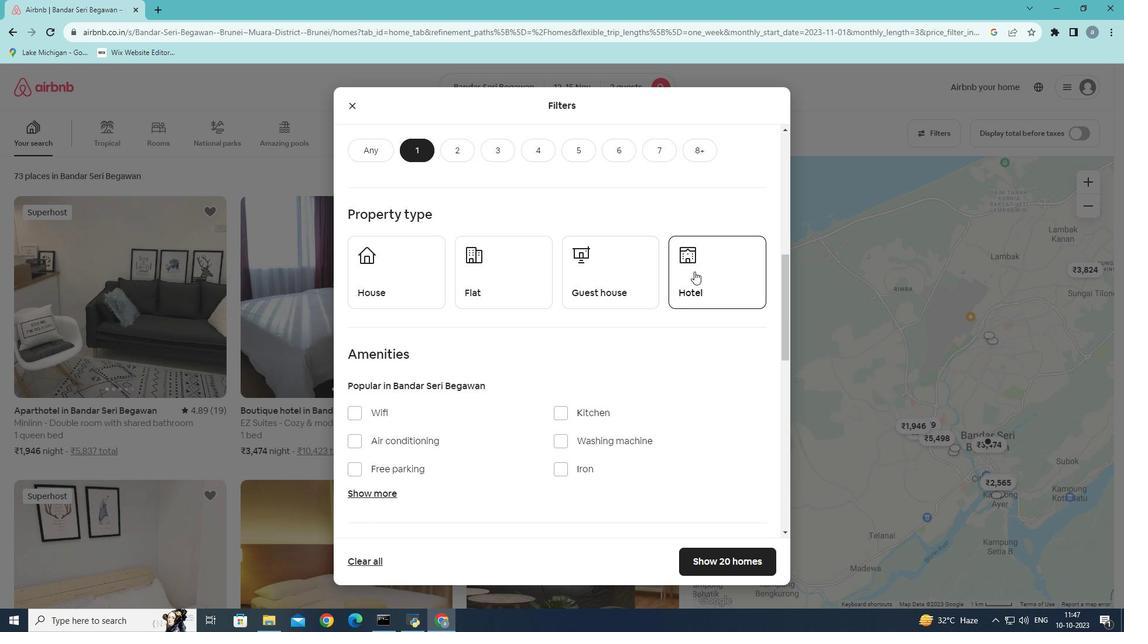 
Action: Mouse pressed left at (694, 271)
Screenshot: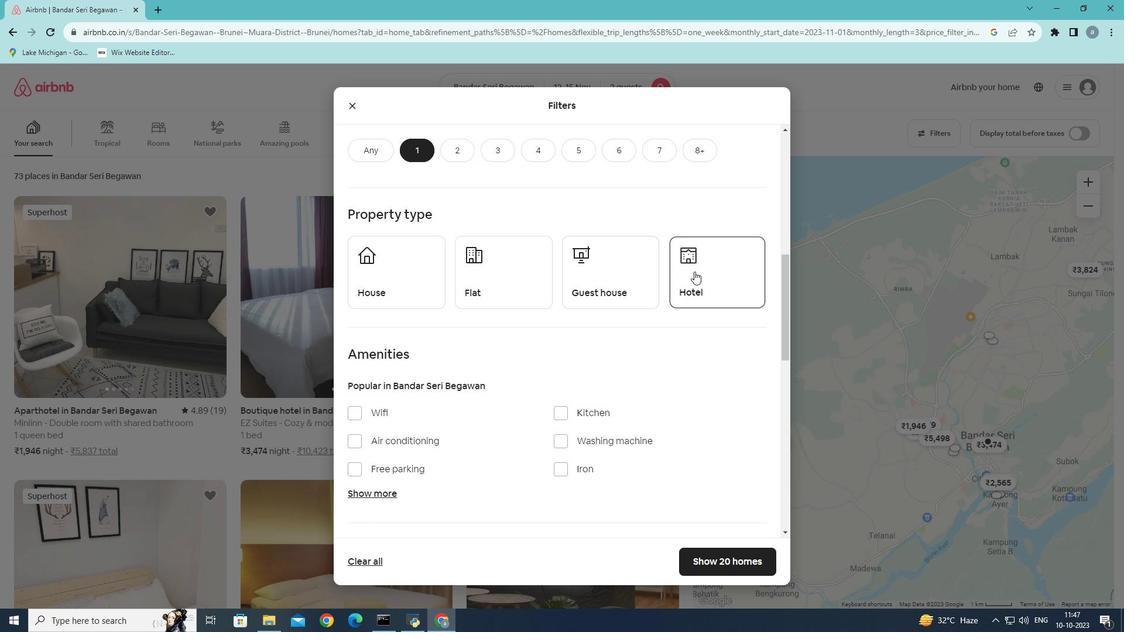 
Action: Mouse moved to (467, 352)
Screenshot: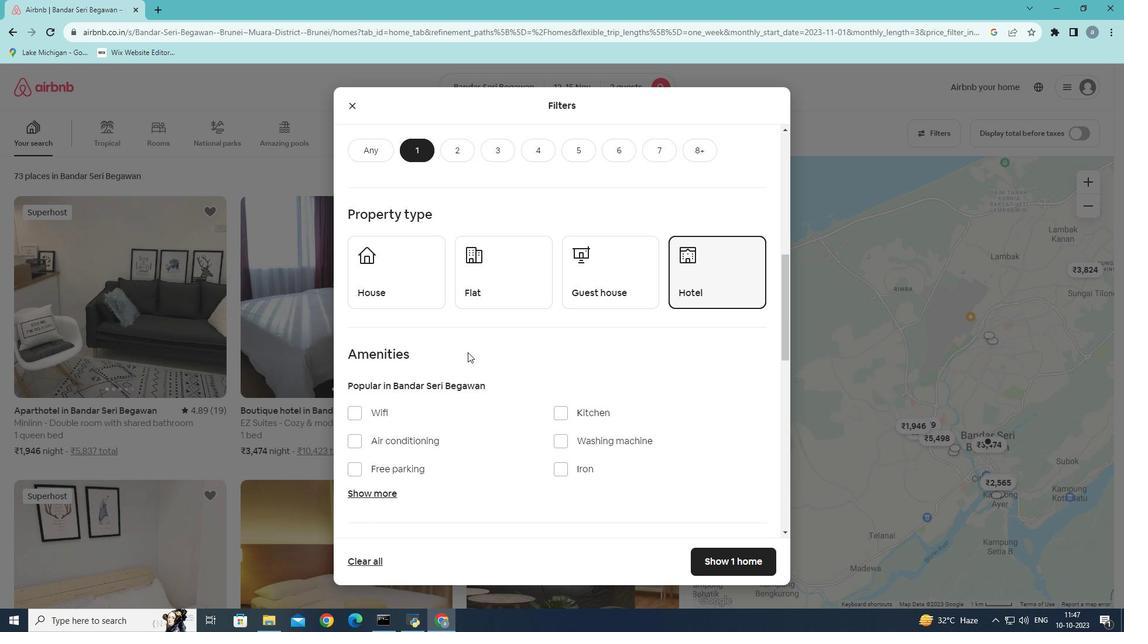 
Action: Mouse scrolled (467, 351) with delta (0, 0)
Screenshot: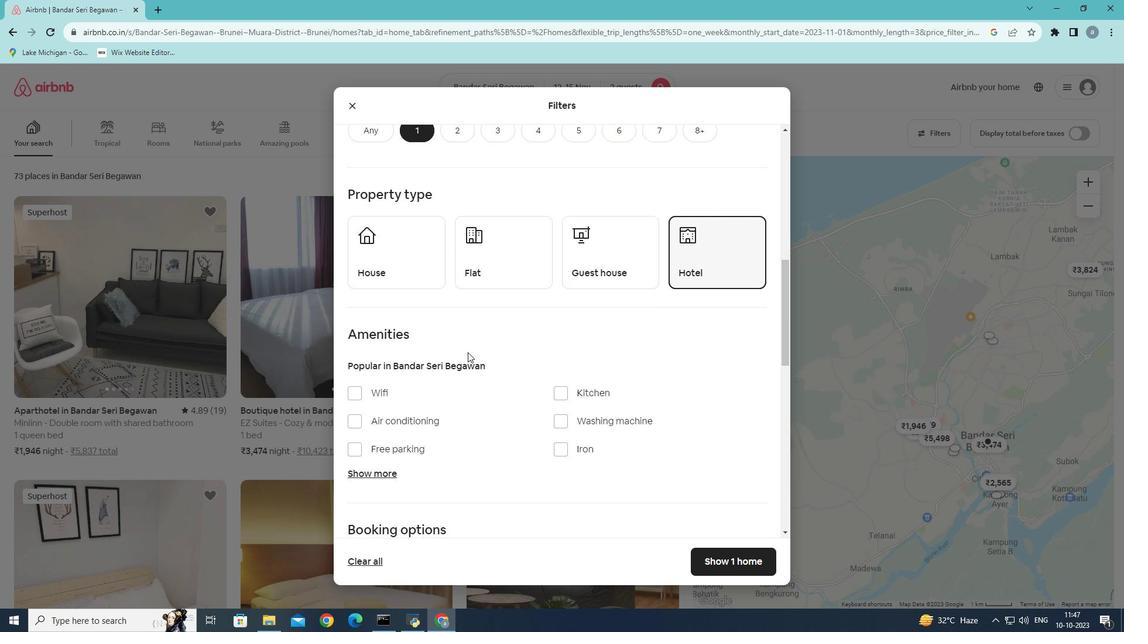 
Action: Mouse scrolled (467, 351) with delta (0, 0)
Screenshot: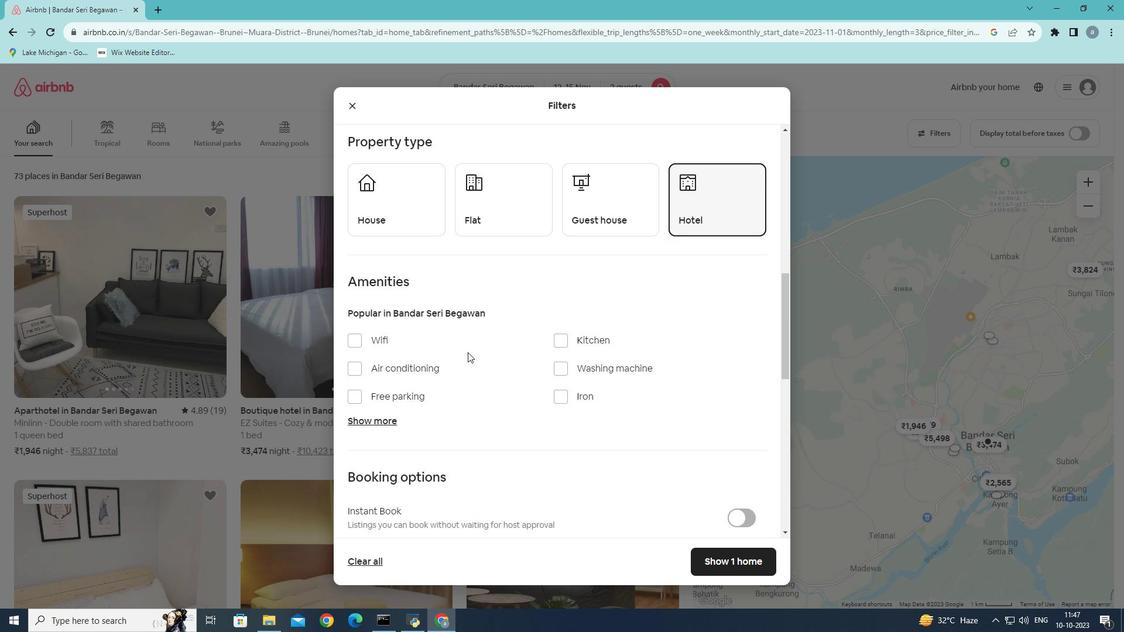 
Action: Mouse scrolled (467, 351) with delta (0, 0)
Screenshot: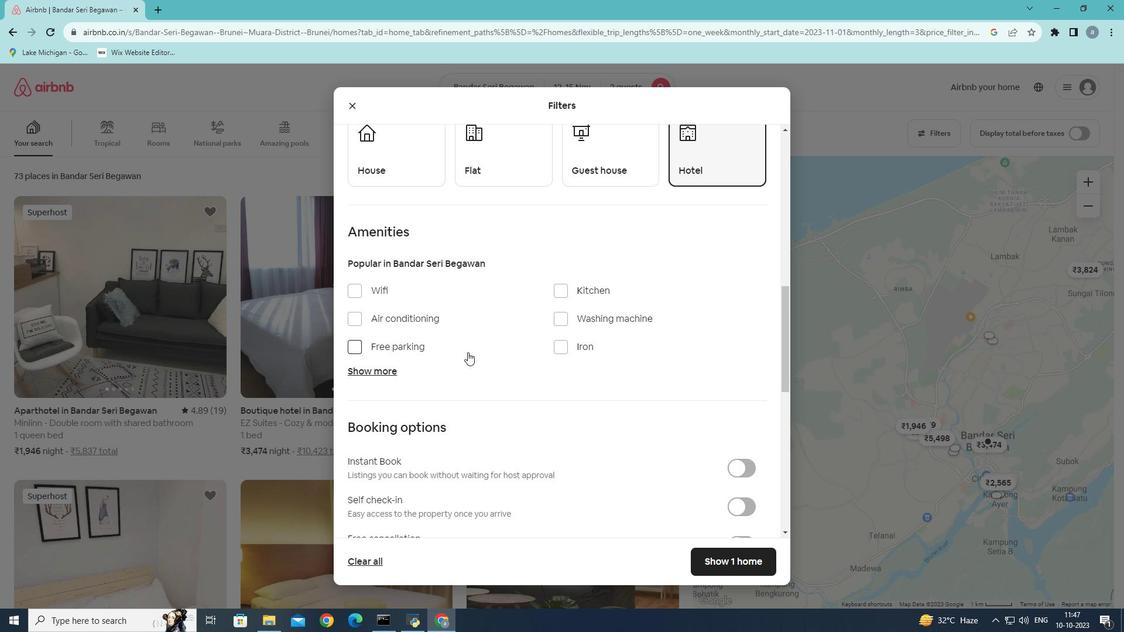 
Action: Mouse scrolled (467, 351) with delta (0, 0)
Screenshot: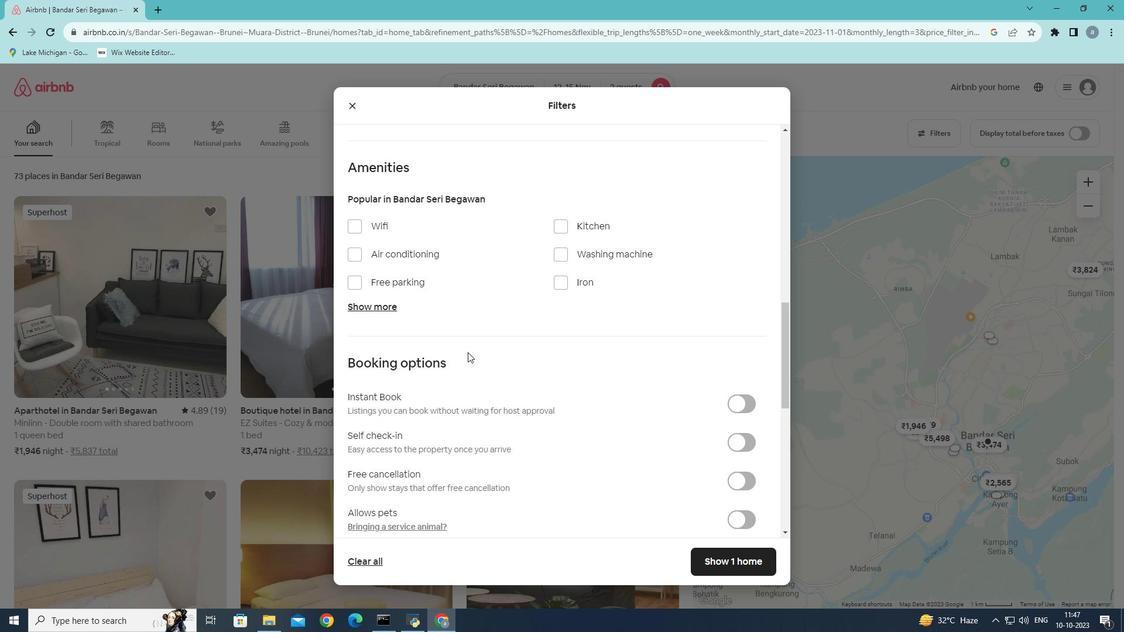 
Action: Mouse scrolled (467, 351) with delta (0, 0)
Screenshot: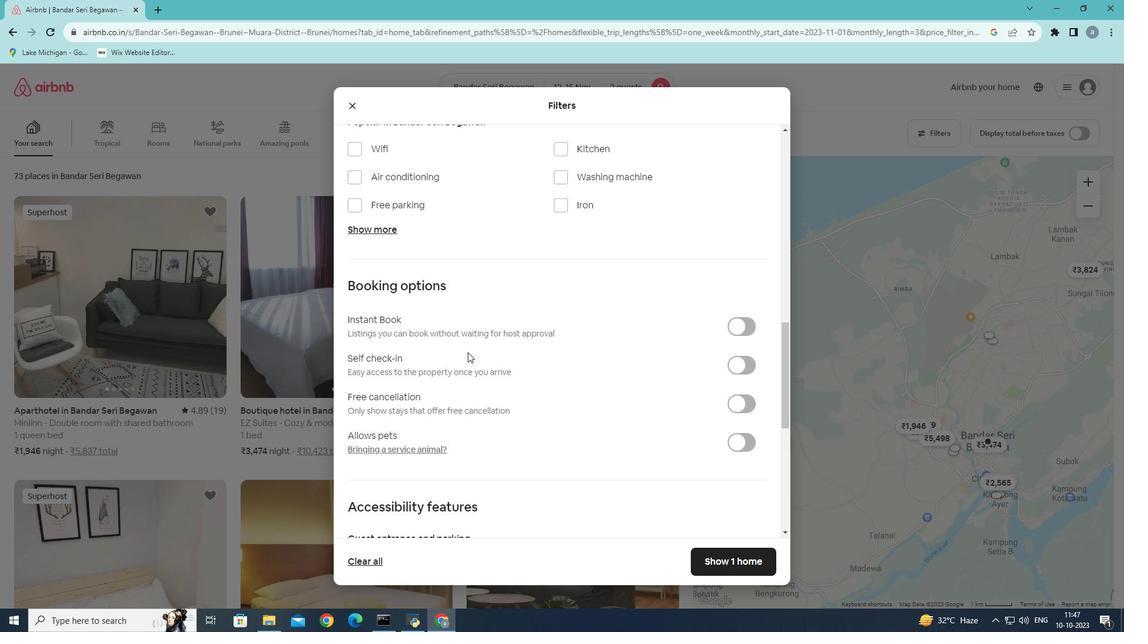 
Action: Mouse moved to (746, 341)
Screenshot: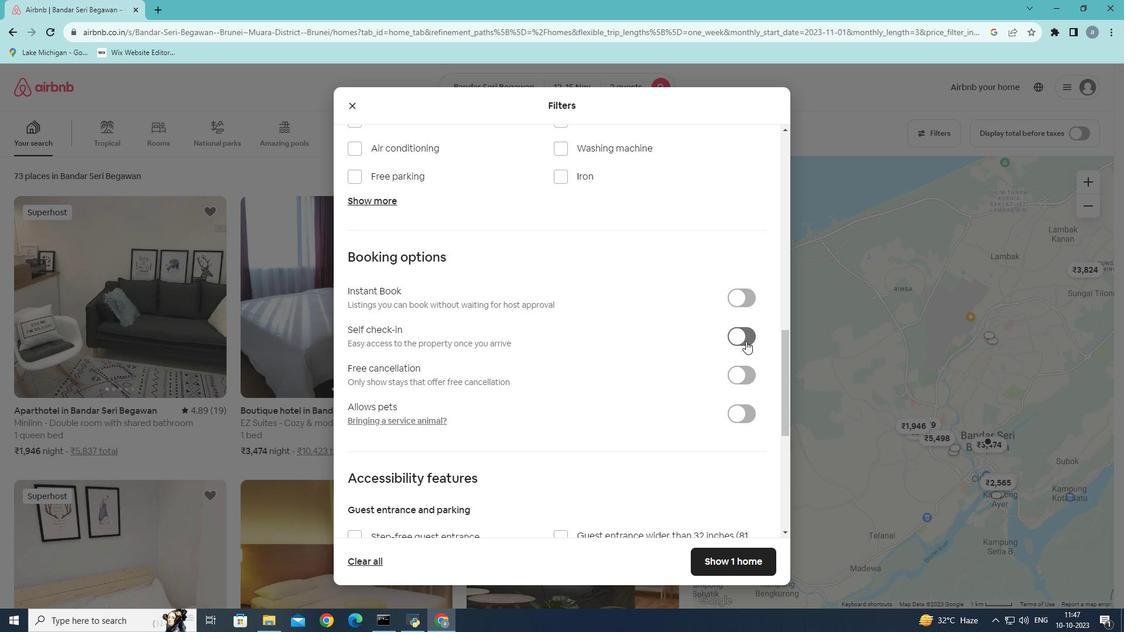 
Action: Mouse pressed left at (746, 341)
Screenshot: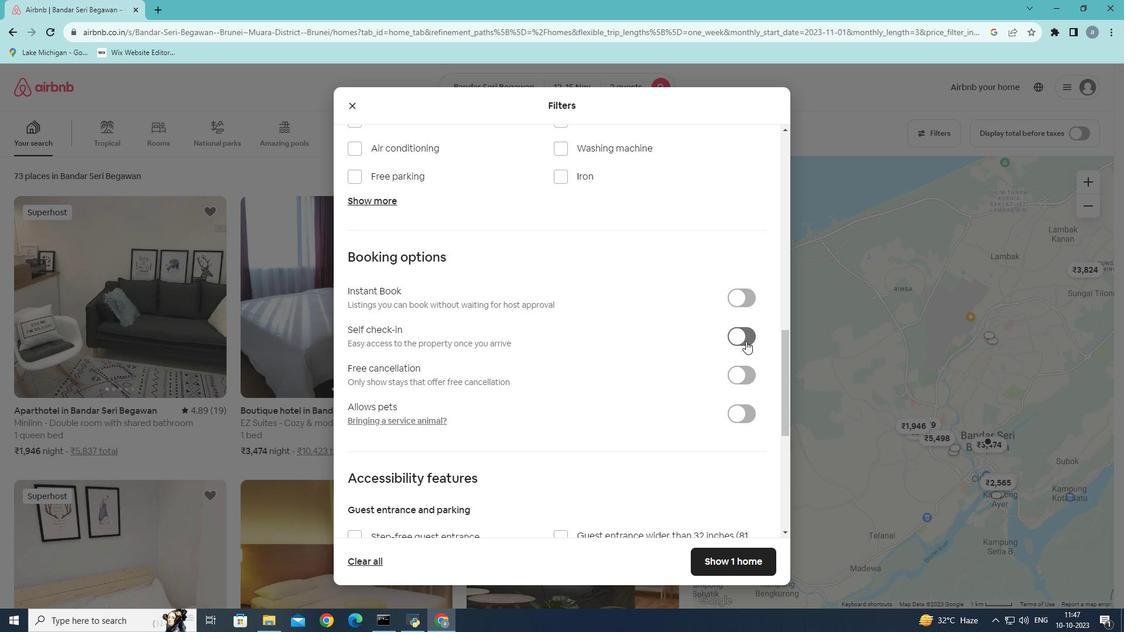 
Action: Mouse moved to (703, 503)
Screenshot: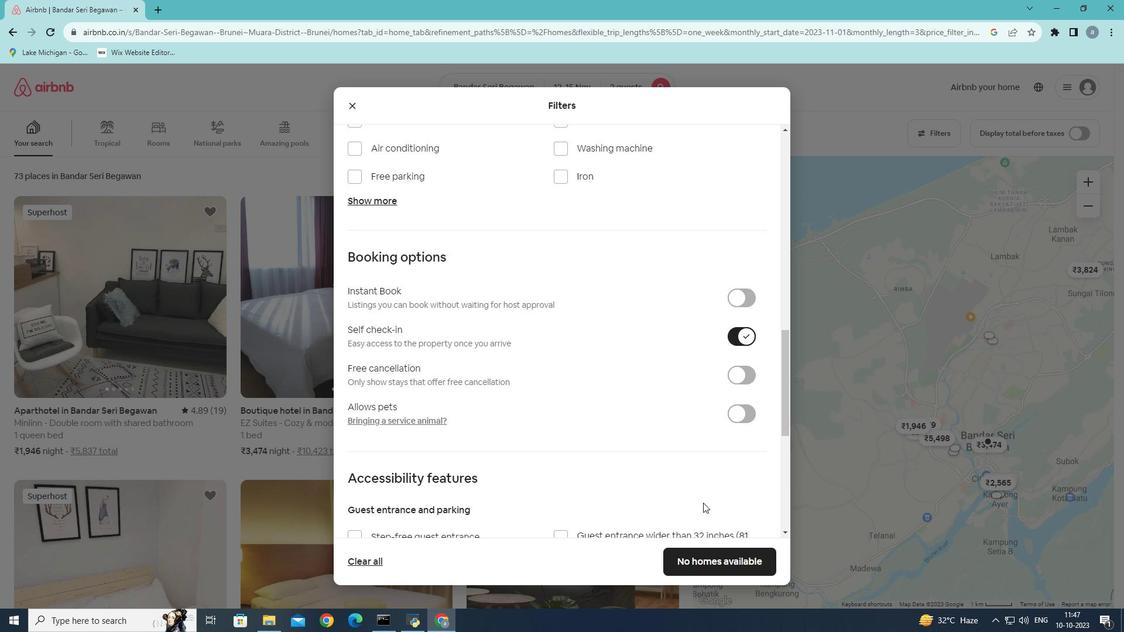 
Action: Mouse scrolled (703, 502) with delta (0, 0)
Screenshot: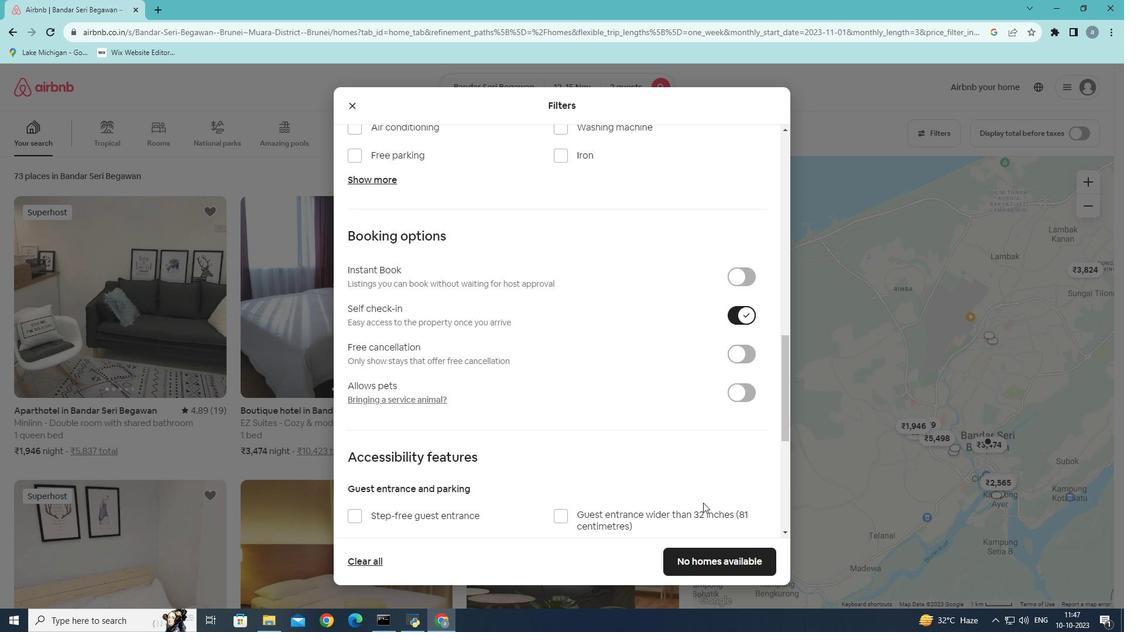 
Action: Mouse scrolled (703, 502) with delta (0, 0)
Screenshot: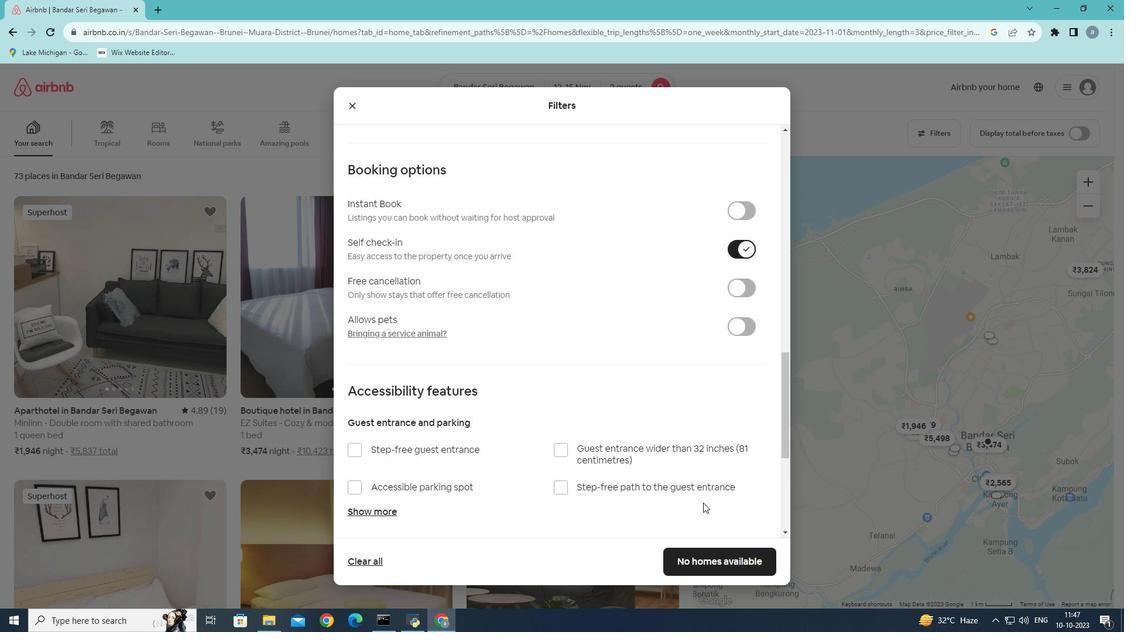 
Action: Mouse moved to (726, 510)
Screenshot: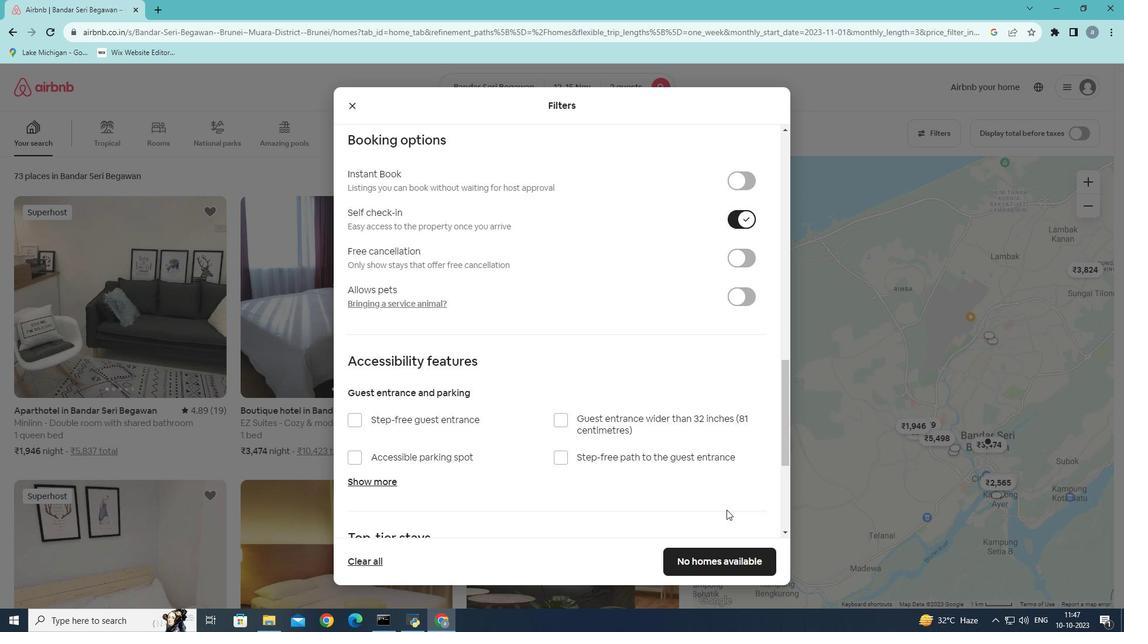 
Action: Mouse scrolled (726, 509) with delta (0, 0)
Screenshot: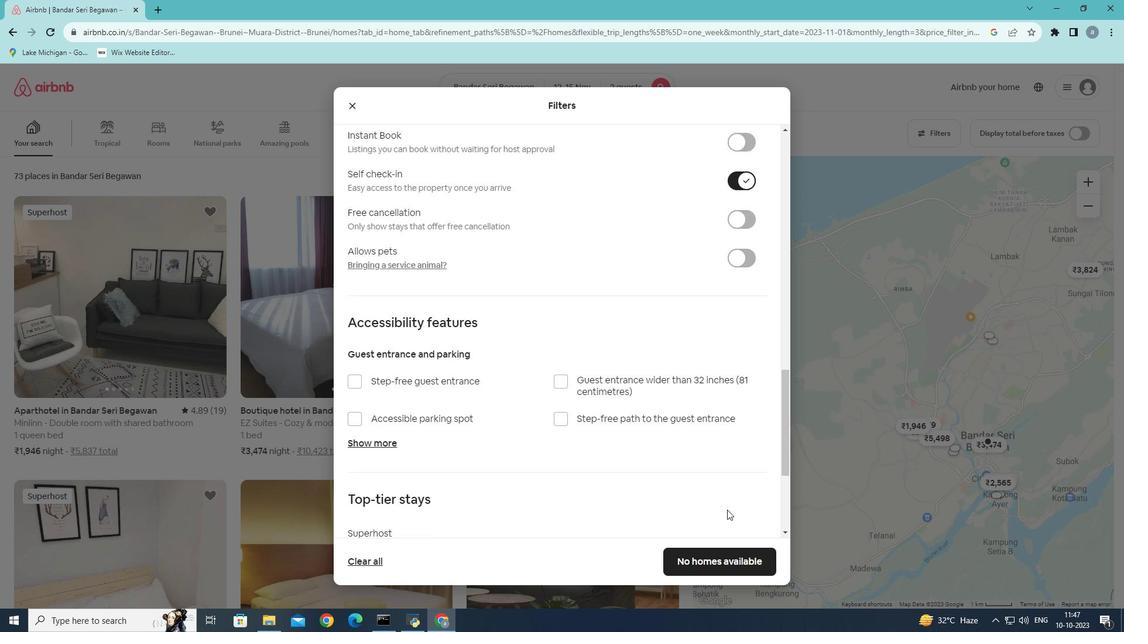 
Action: Mouse moved to (727, 510)
Screenshot: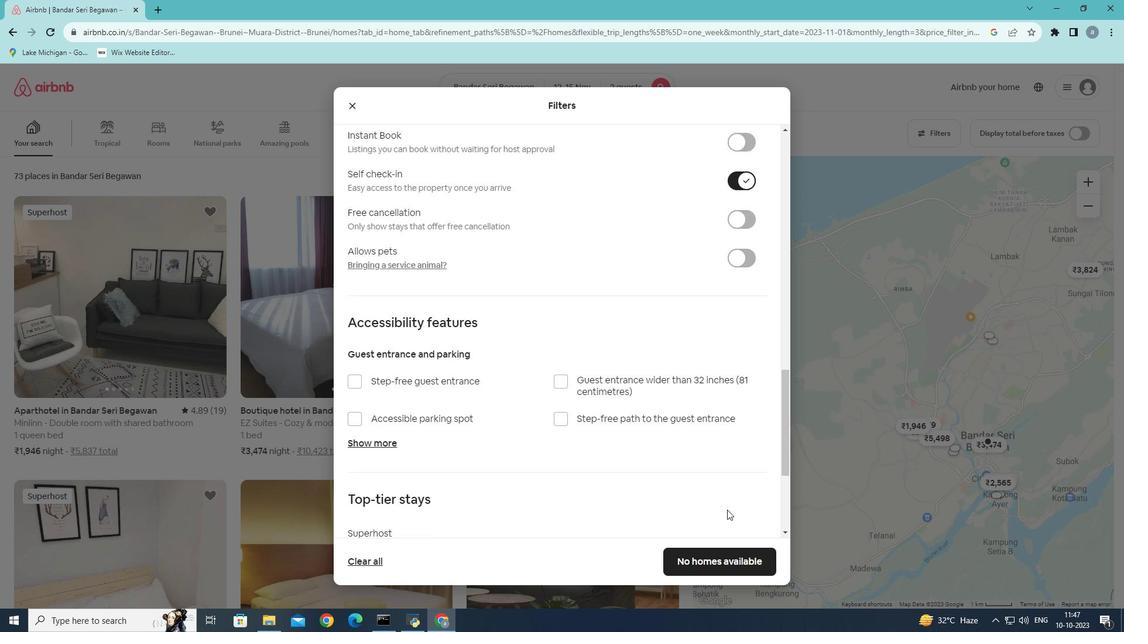 
Action: Mouse scrolled (727, 509) with delta (0, 0)
Screenshot: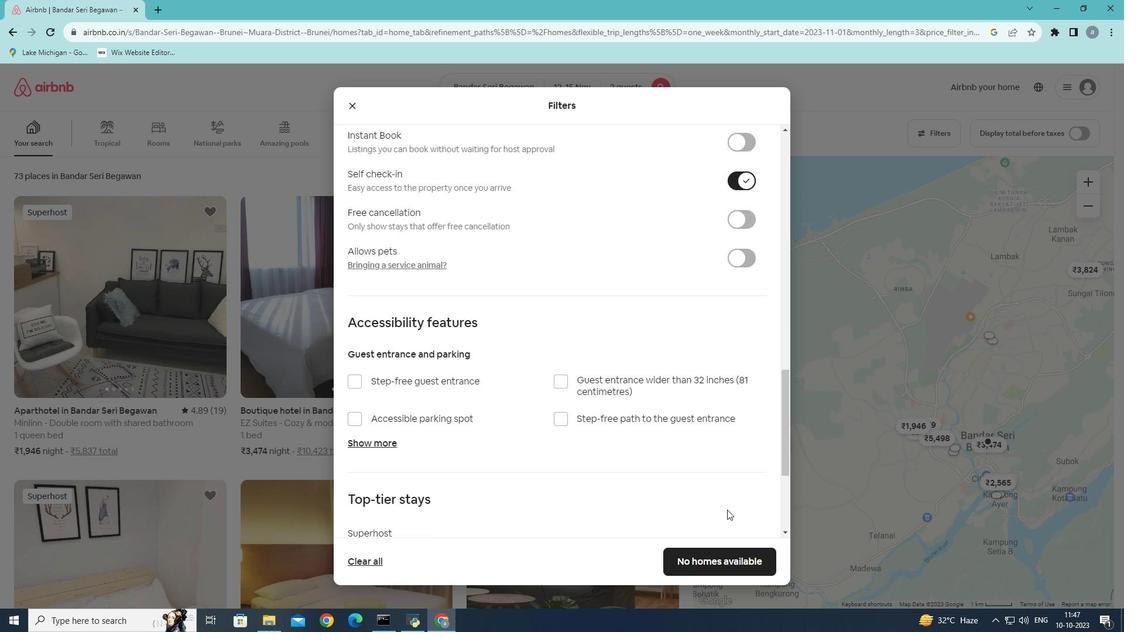 
Action: Mouse scrolled (727, 509) with delta (0, 0)
Screenshot: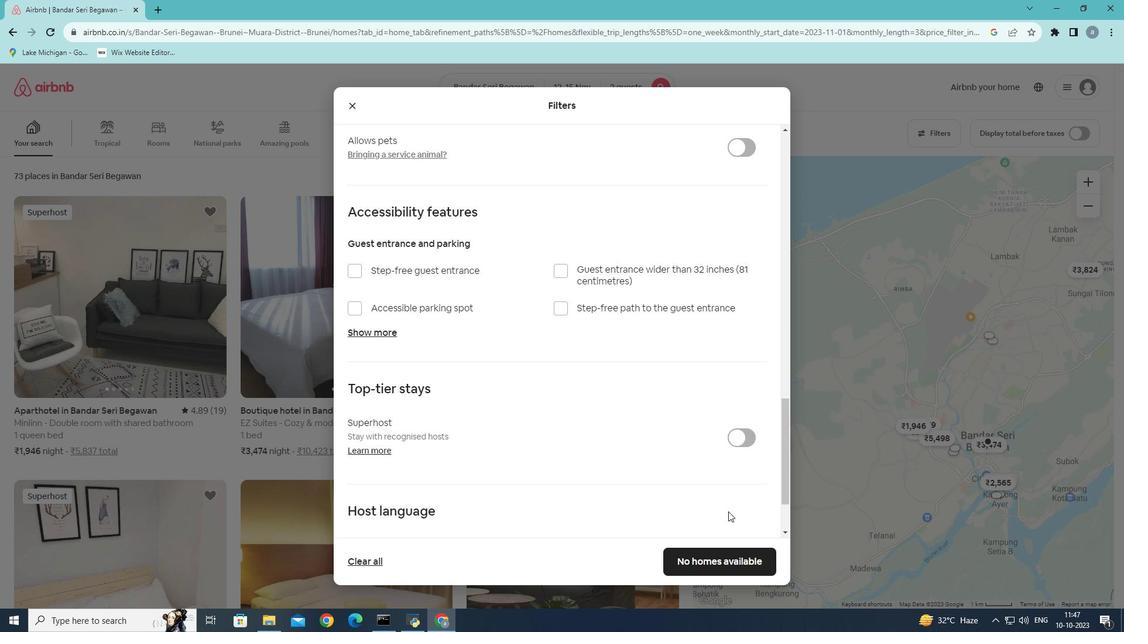 
Action: Mouse moved to (728, 566)
Screenshot: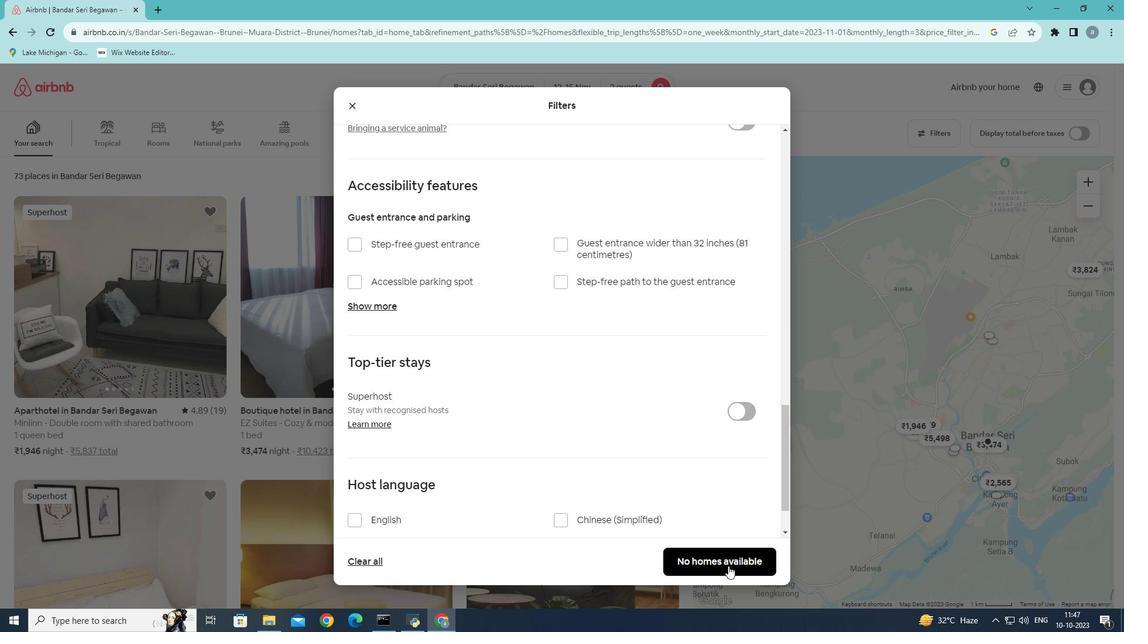 
Action: Mouse pressed left at (728, 566)
Screenshot: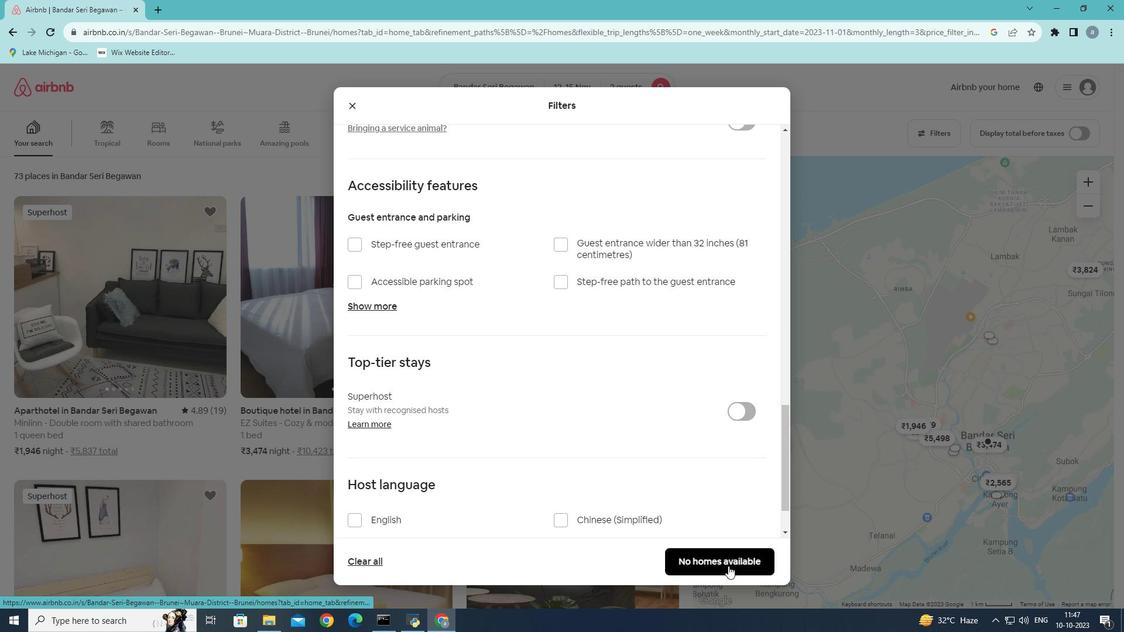
